 Task: Add a condition where "Channel Is not Facebook Messenger" in unsolved tickets in your groups.
Action: Mouse moved to (126, 426)
Screenshot: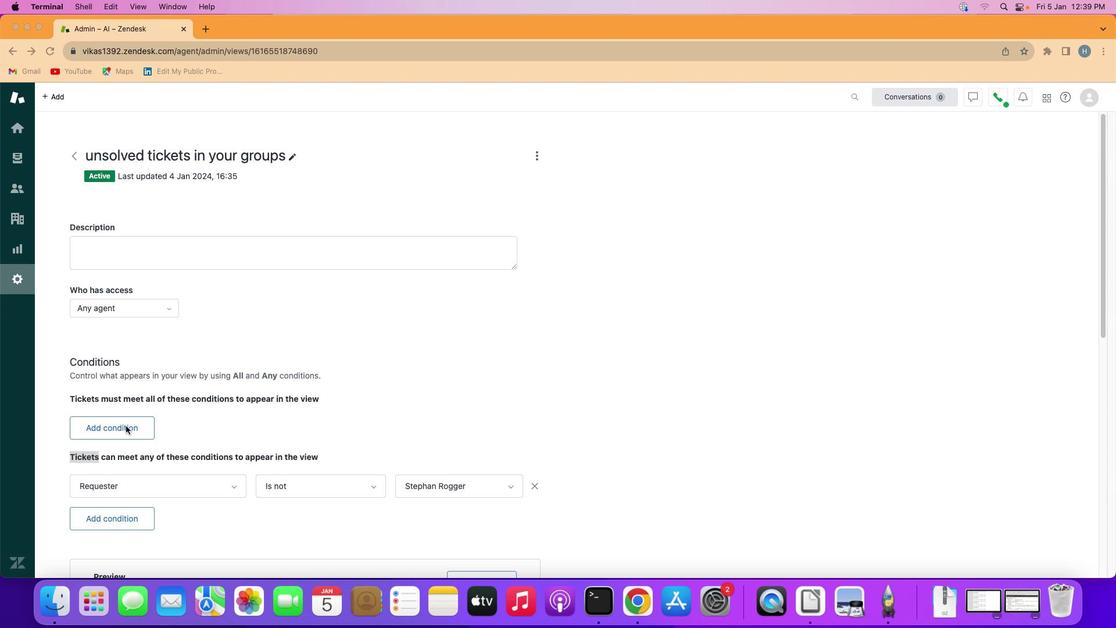 
Action: Mouse pressed left at (126, 426)
Screenshot: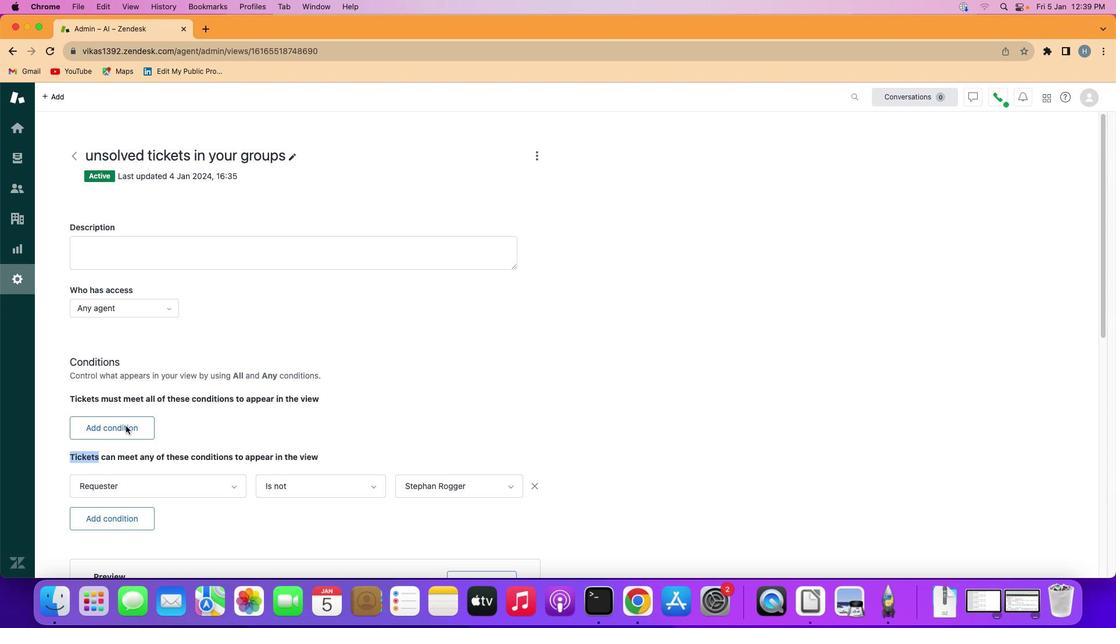 
Action: Mouse moved to (134, 426)
Screenshot: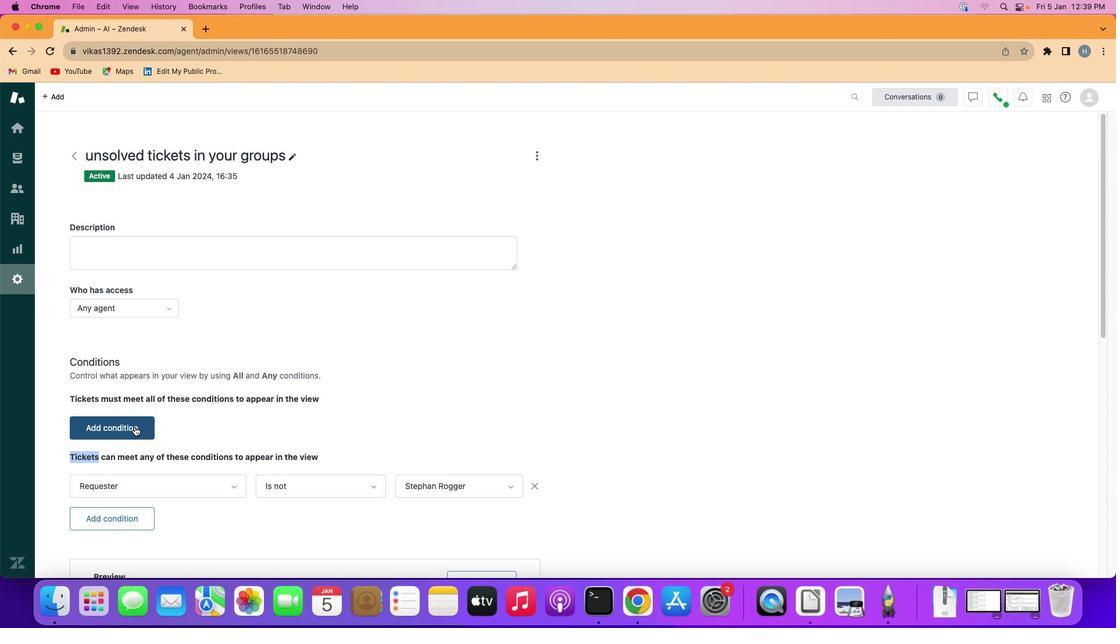 
Action: Mouse pressed left at (134, 426)
Screenshot: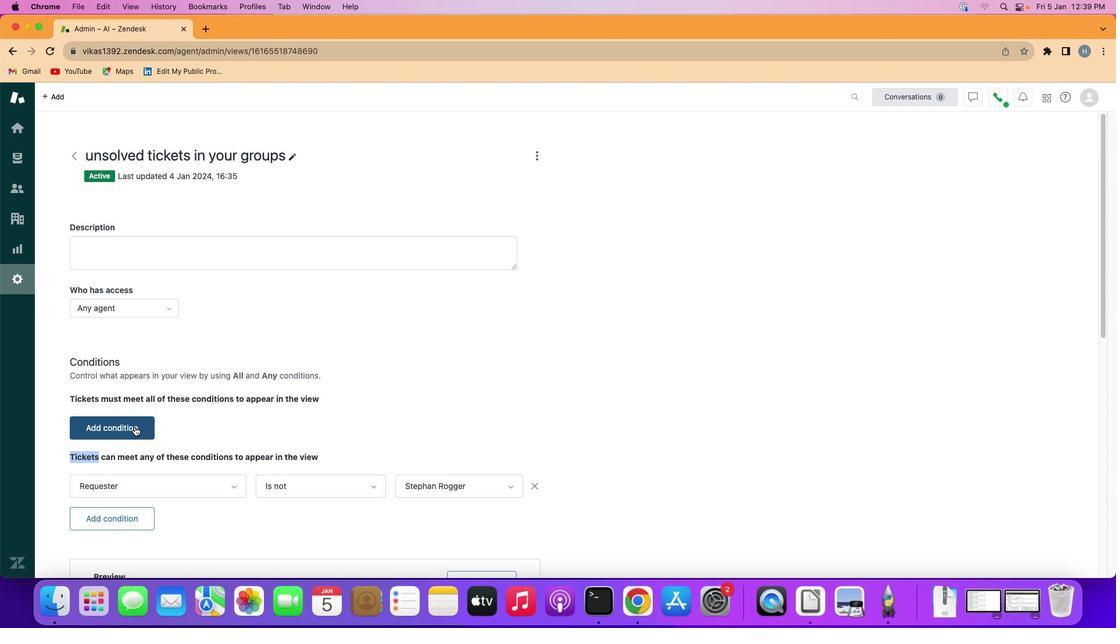 
Action: Mouse moved to (152, 419)
Screenshot: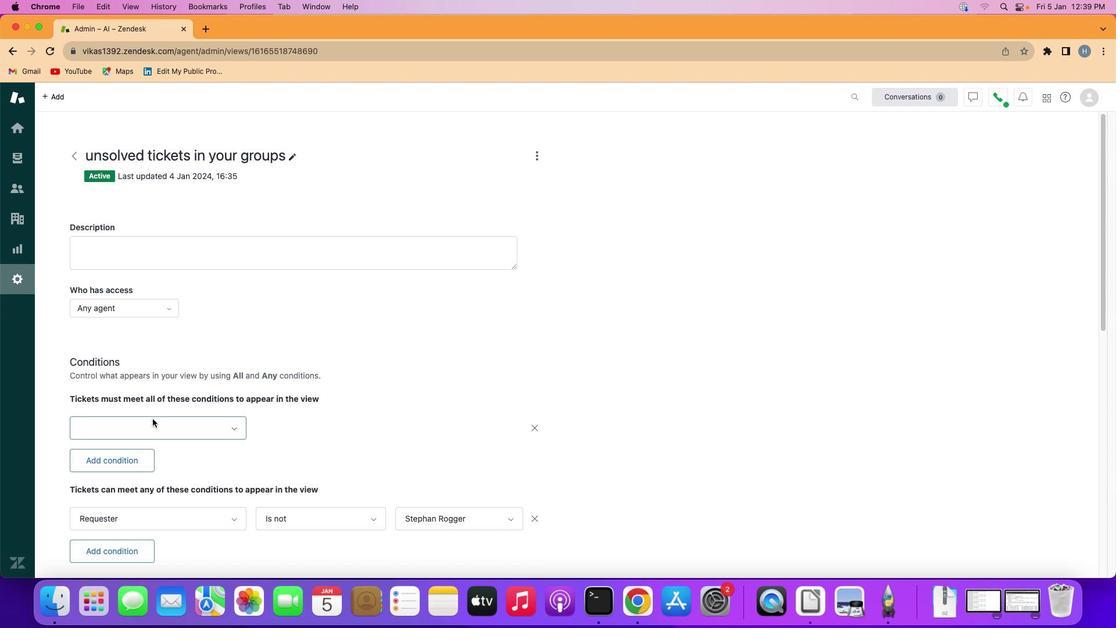 
Action: Mouse pressed left at (152, 419)
Screenshot: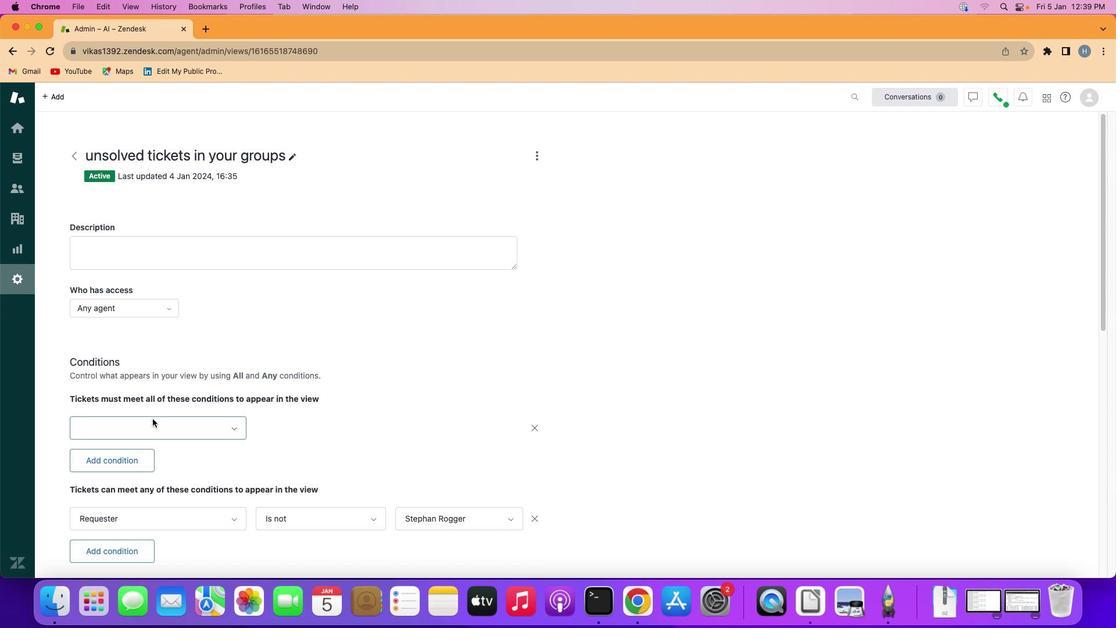 
Action: Mouse moved to (158, 351)
Screenshot: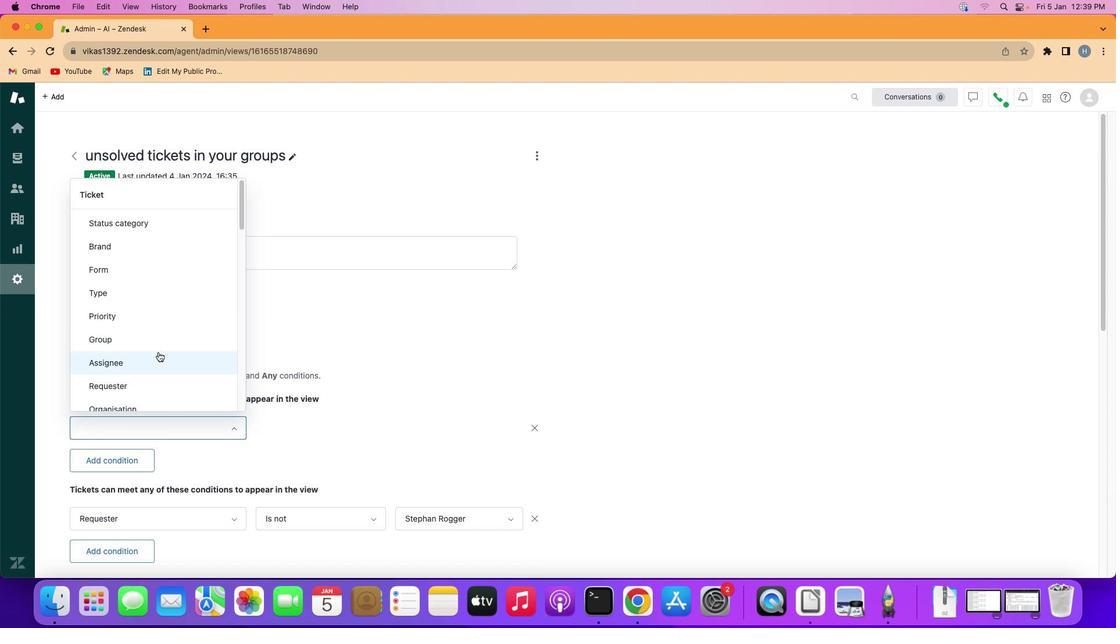 
Action: Mouse scrolled (158, 351) with delta (0, 0)
Screenshot: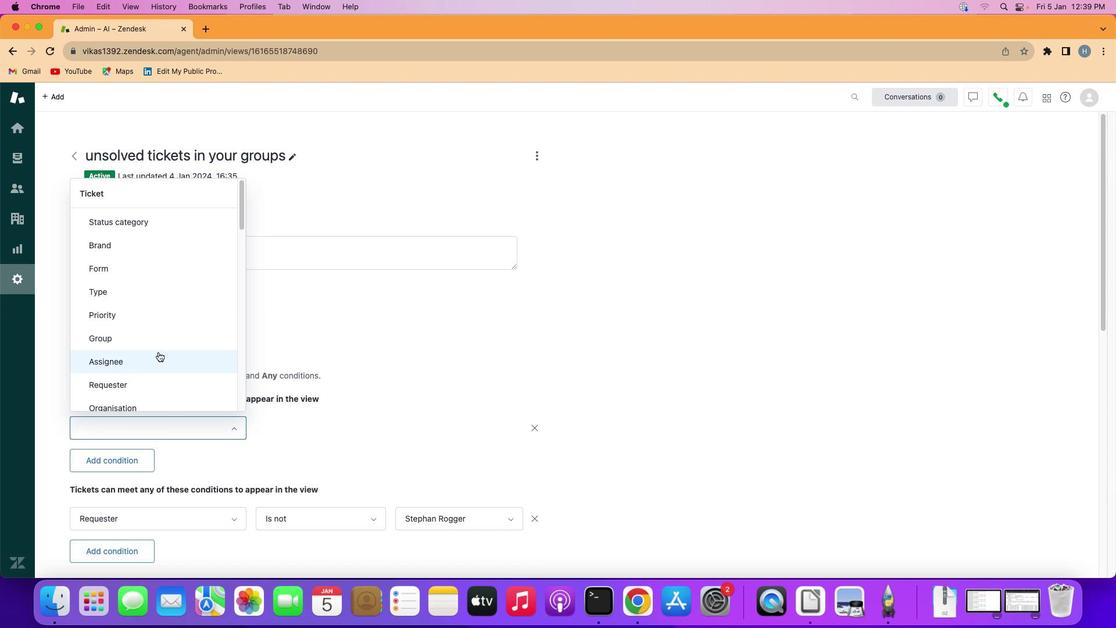 
Action: Mouse scrolled (158, 351) with delta (0, 0)
Screenshot: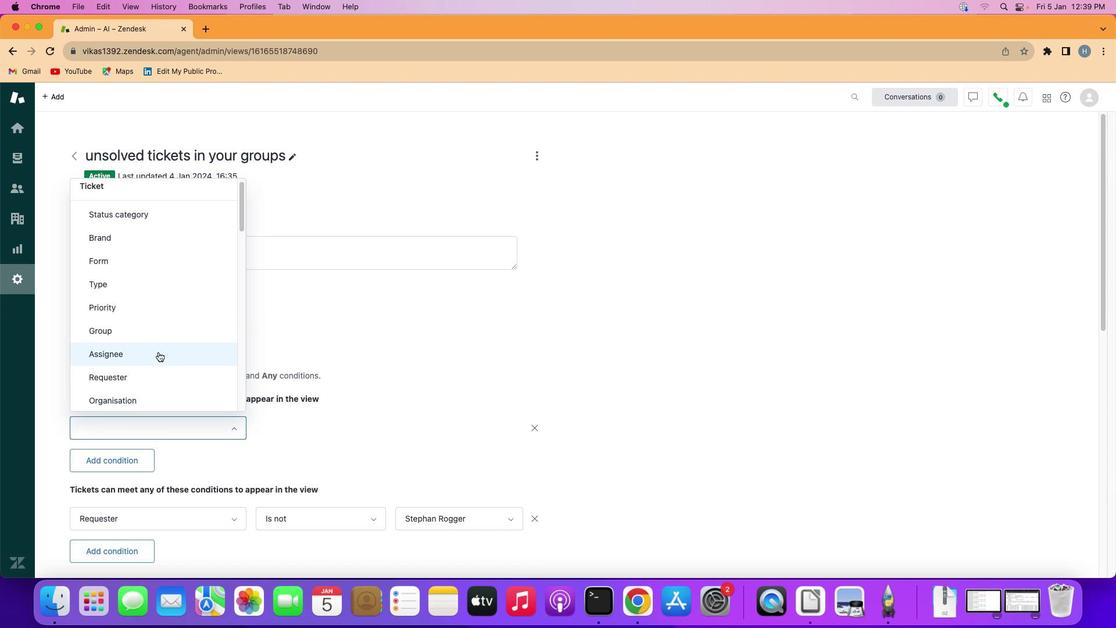 
Action: Mouse scrolled (158, 351) with delta (0, 0)
Screenshot: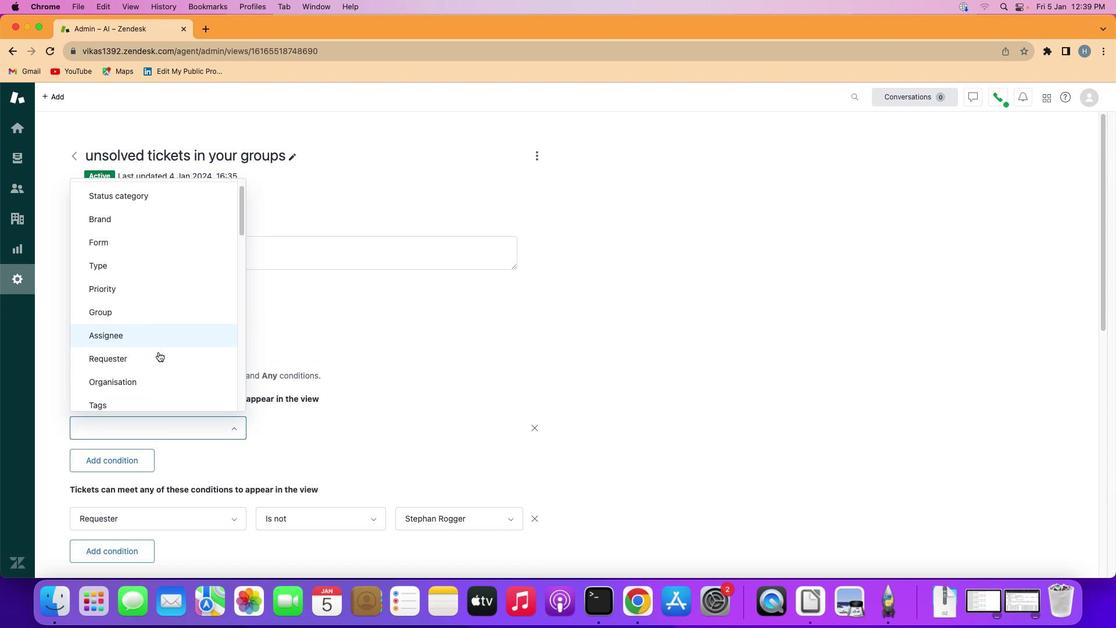 
Action: Mouse scrolled (158, 351) with delta (0, 0)
Screenshot: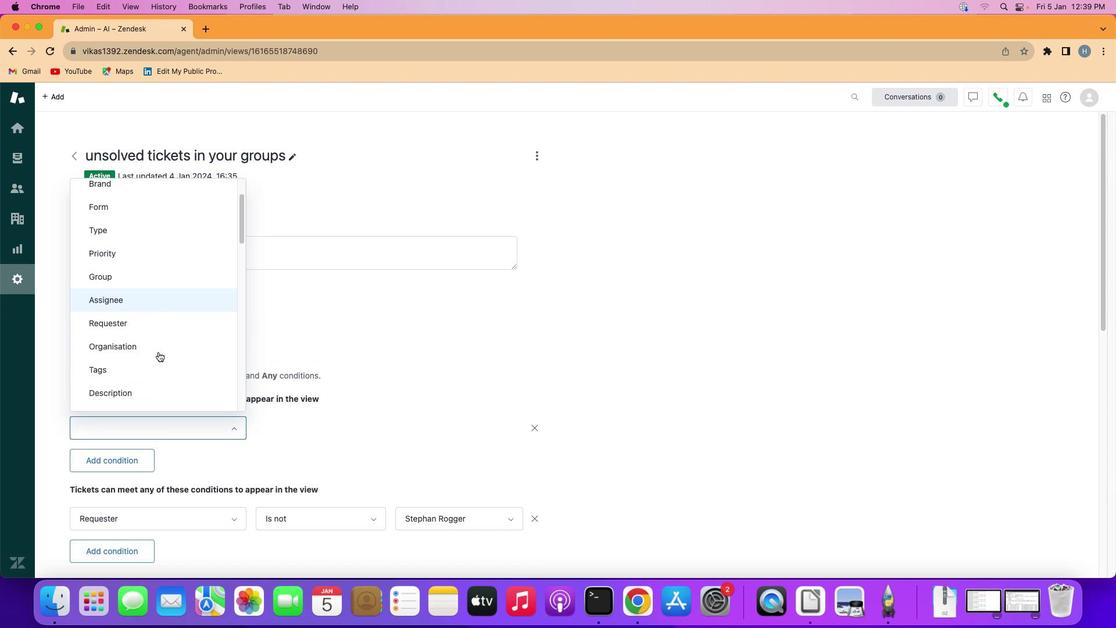 
Action: Mouse scrolled (158, 351) with delta (0, 0)
Screenshot: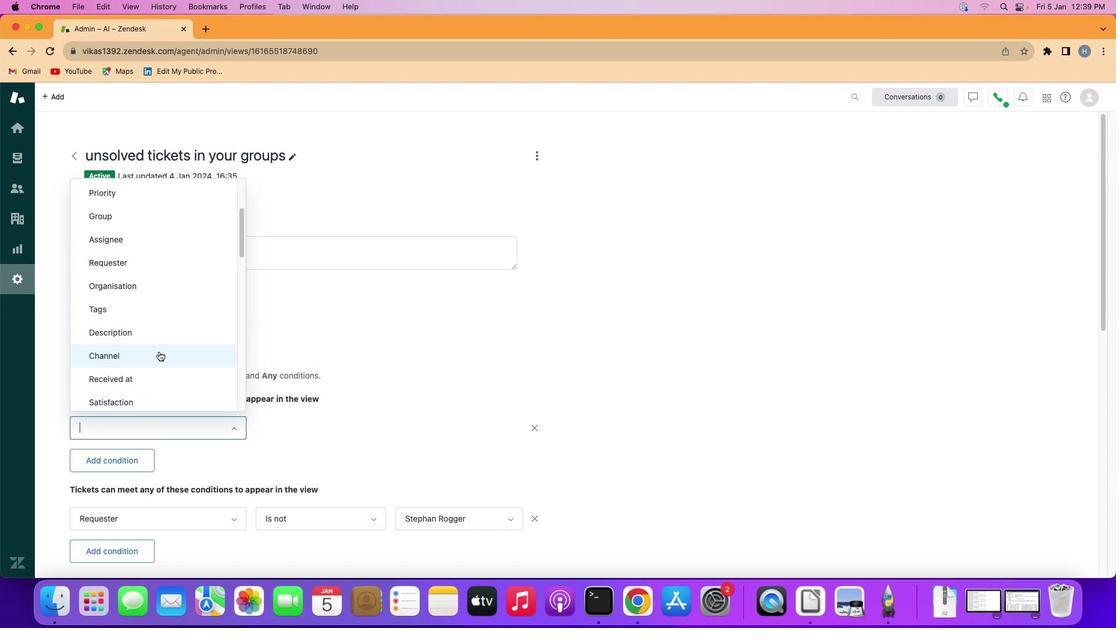 
Action: Mouse moved to (167, 324)
Screenshot: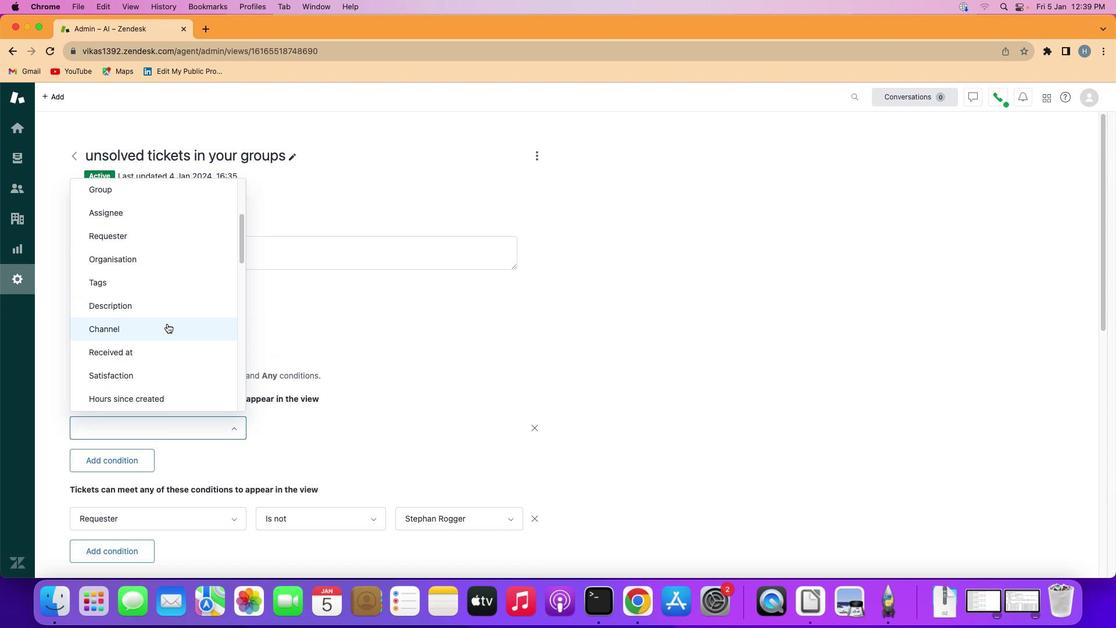 
Action: Mouse pressed left at (167, 324)
Screenshot: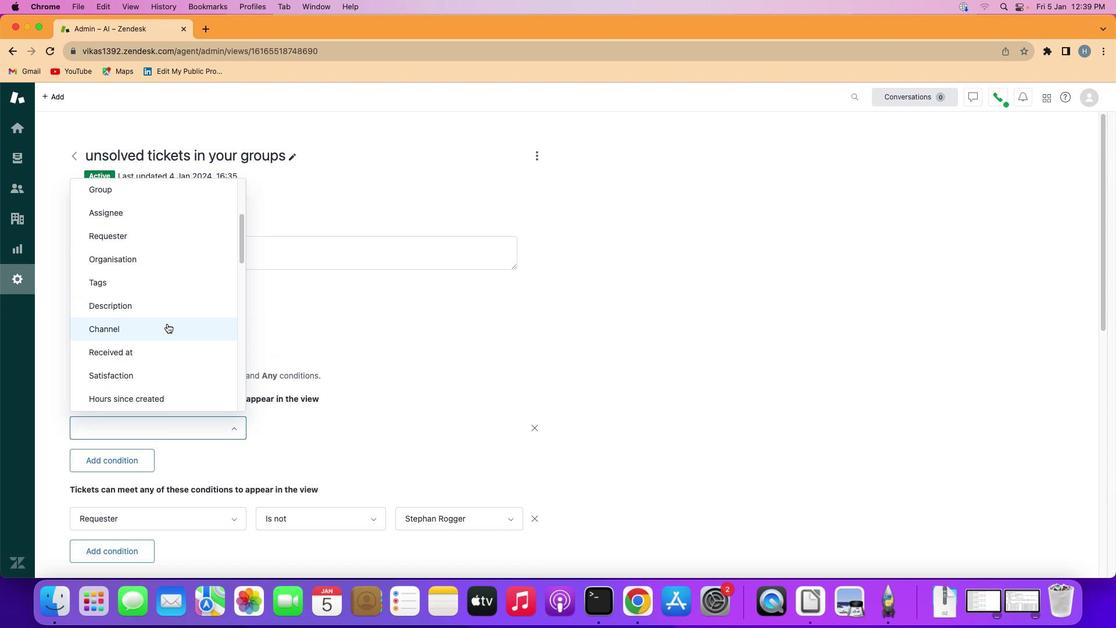 
Action: Mouse moved to (362, 424)
Screenshot: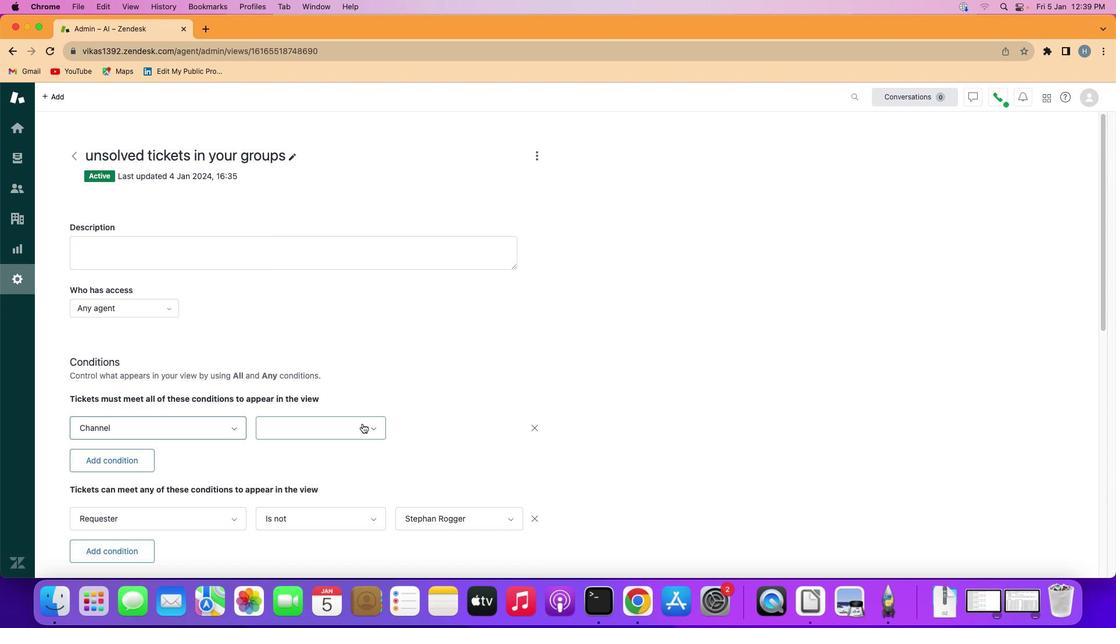 
Action: Mouse pressed left at (362, 424)
Screenshot: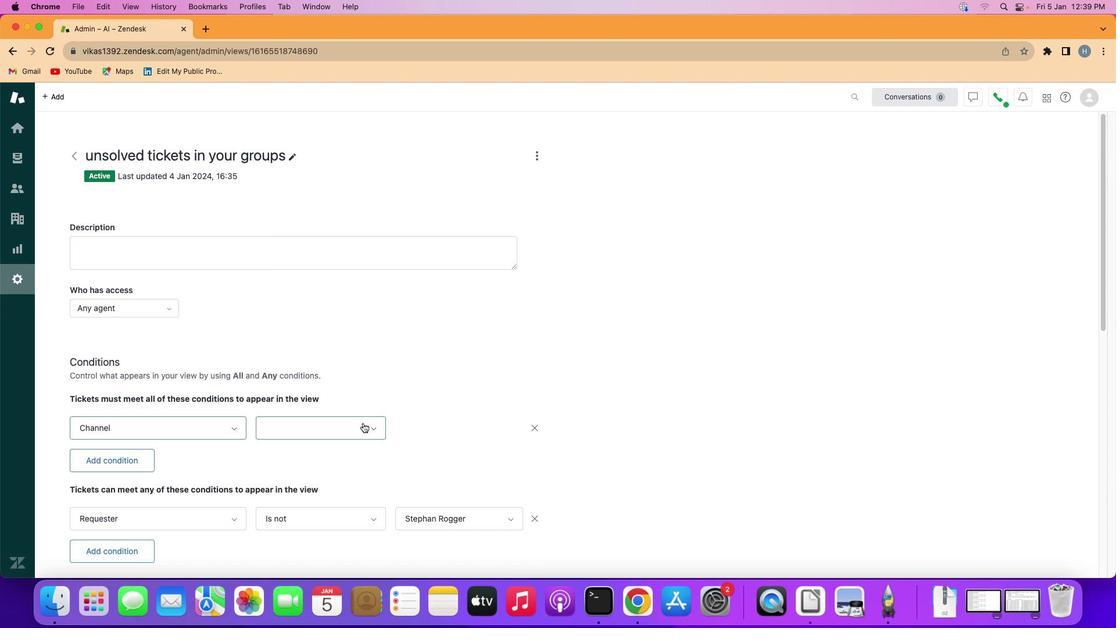 
Action: Mouse moved to (324, 480)
Screenshot: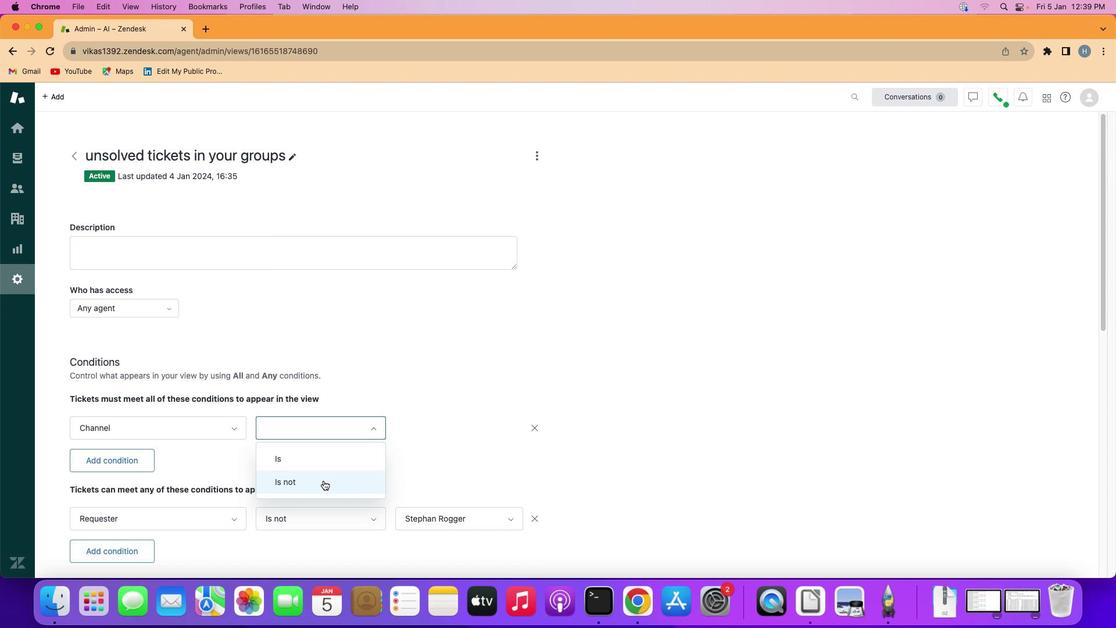 
Action: Mouse pressed left at (324, 480)
Screenshot: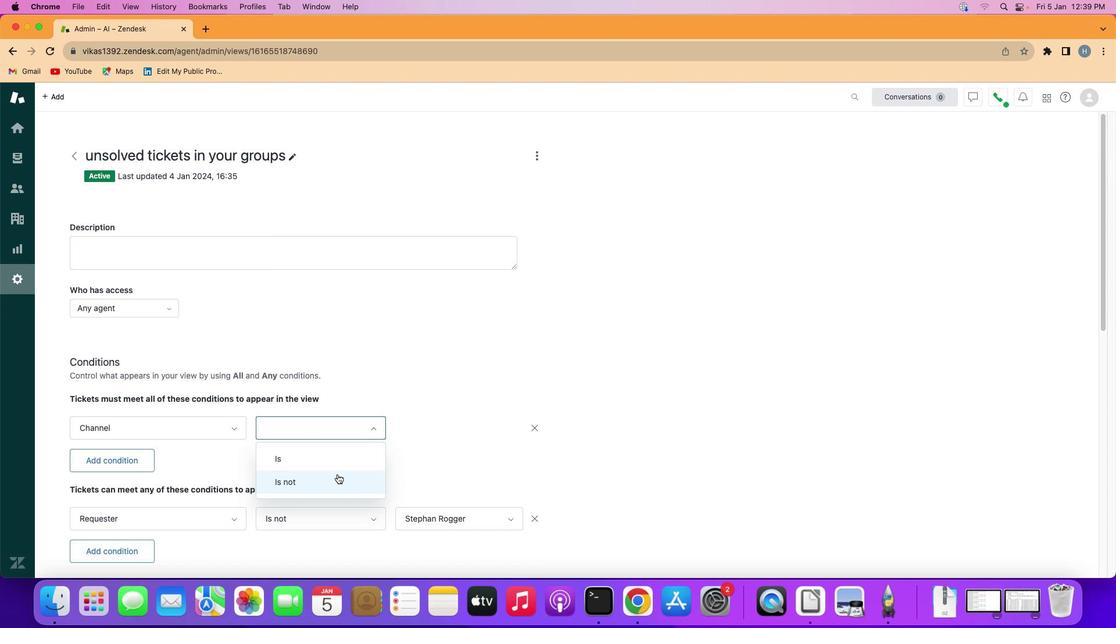 
Action: Mouse moved to (473, 424)
Screenshot: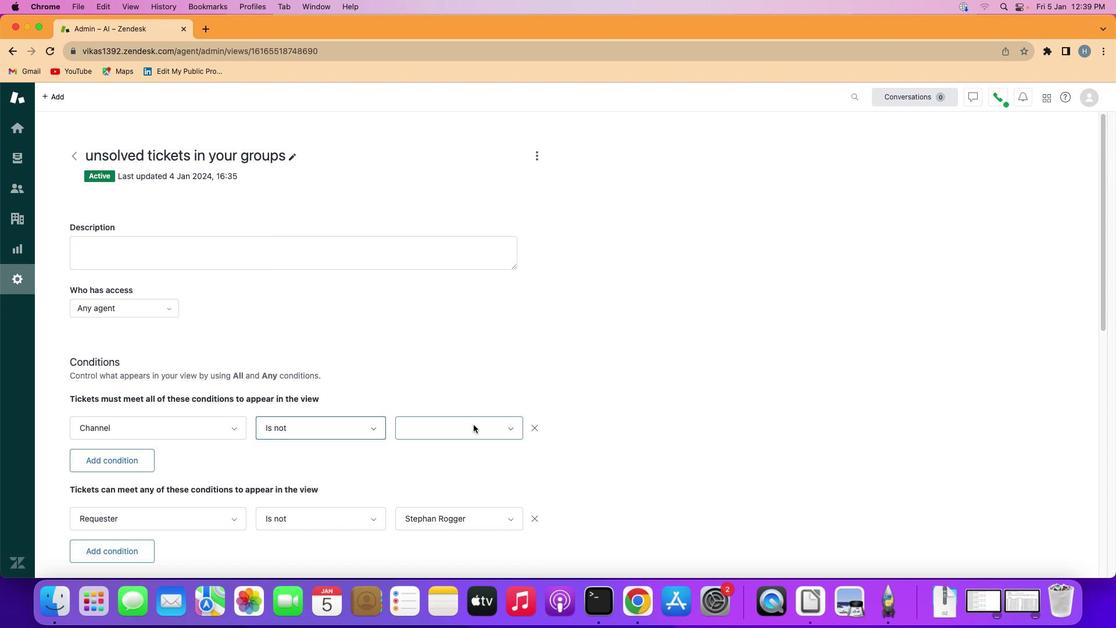 
Action: Mouse pressed left at (473, 424)
Screenshot: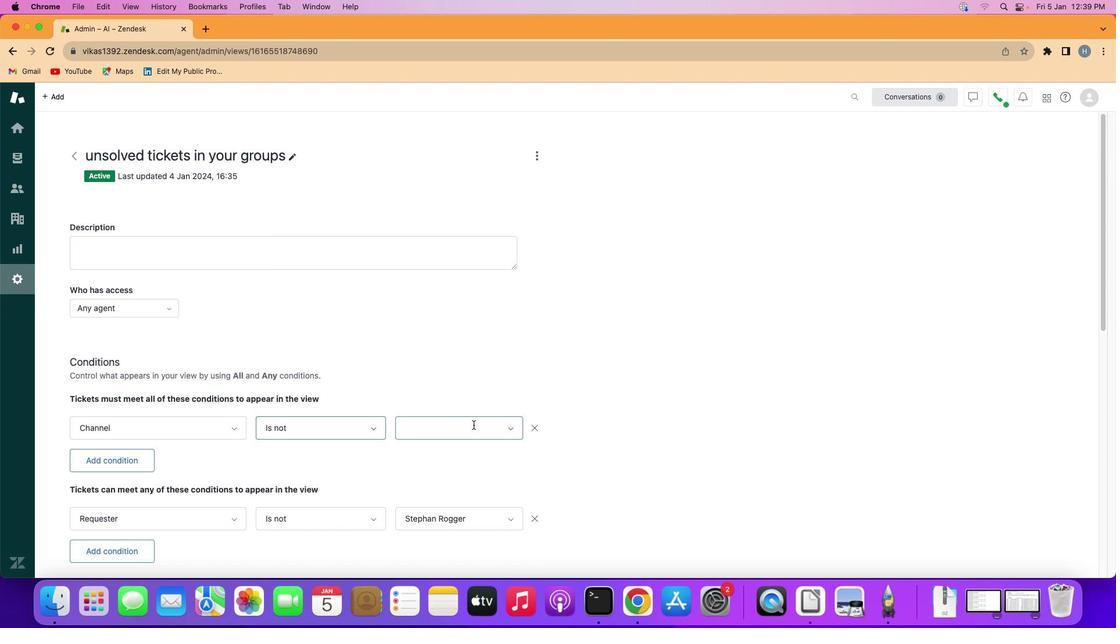 
Action: Mouse moved to (440, 329)
Screenshot: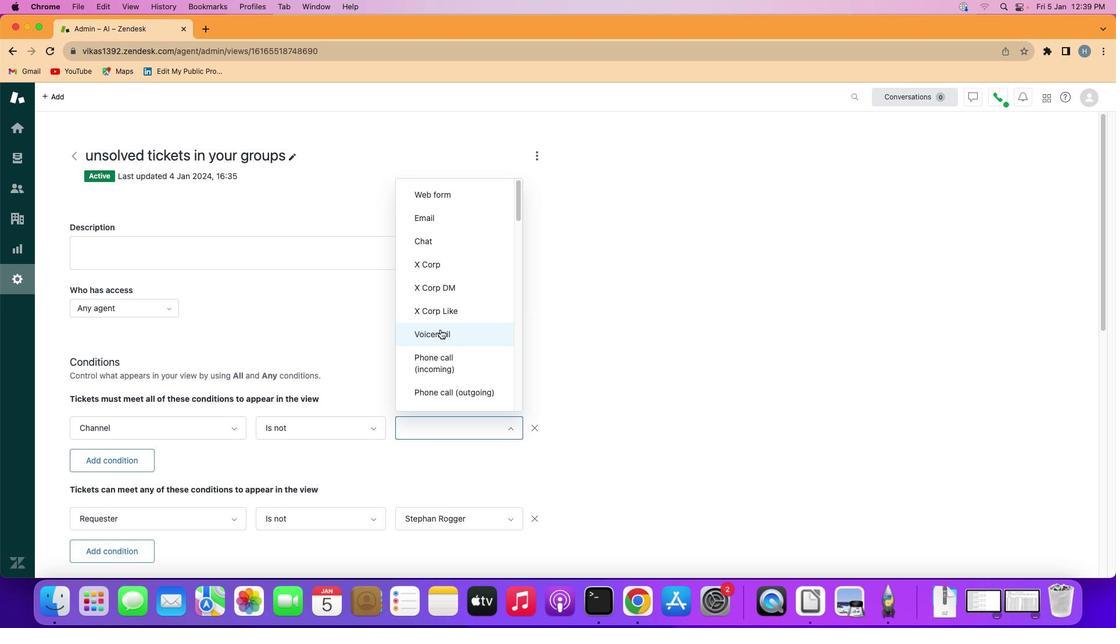 
Action: Mouse scrolled (440, 329) with delta (0, 0)
Screenshot: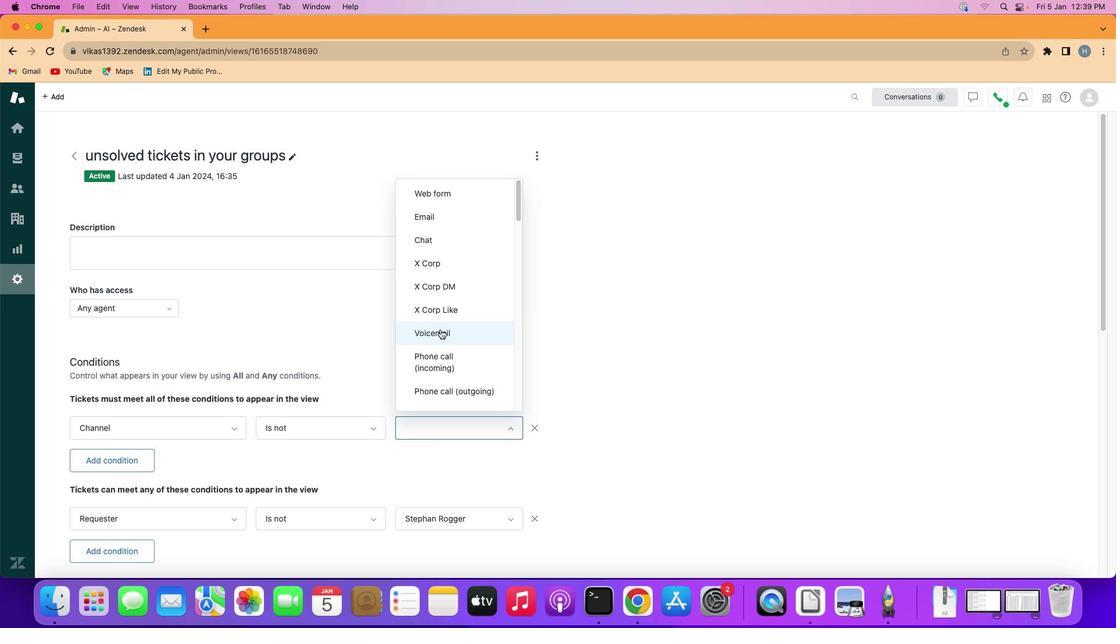 
Action: Mouse scrolled (440, 329) with delta (0, 0)
Screenshot: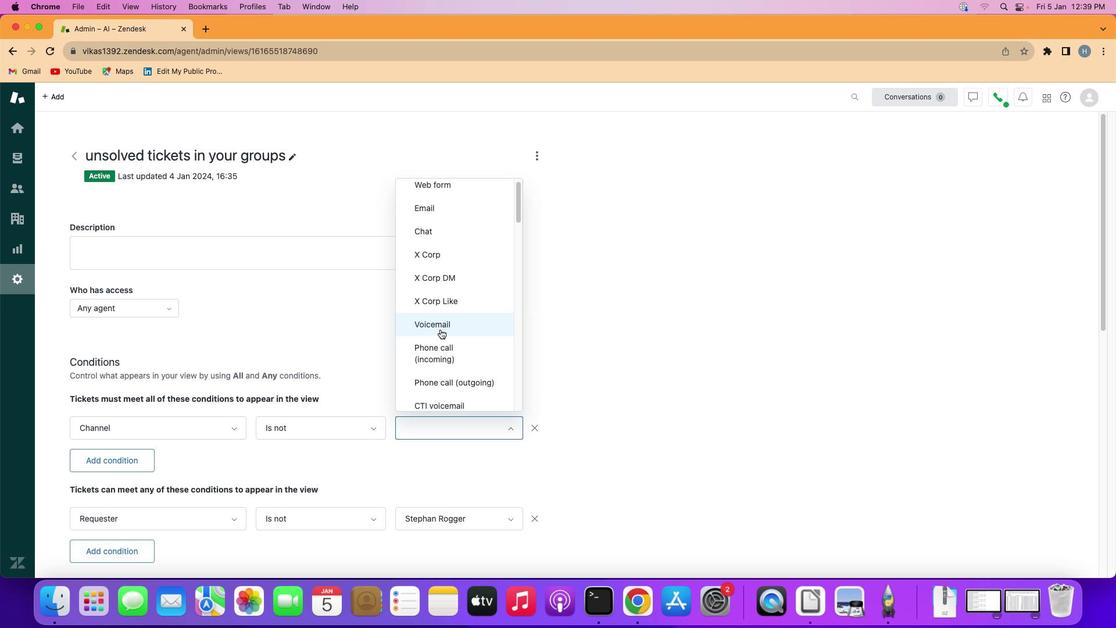 
Action: Mouse scrolled (440, 329) with delta (0, 0)
Screenshot: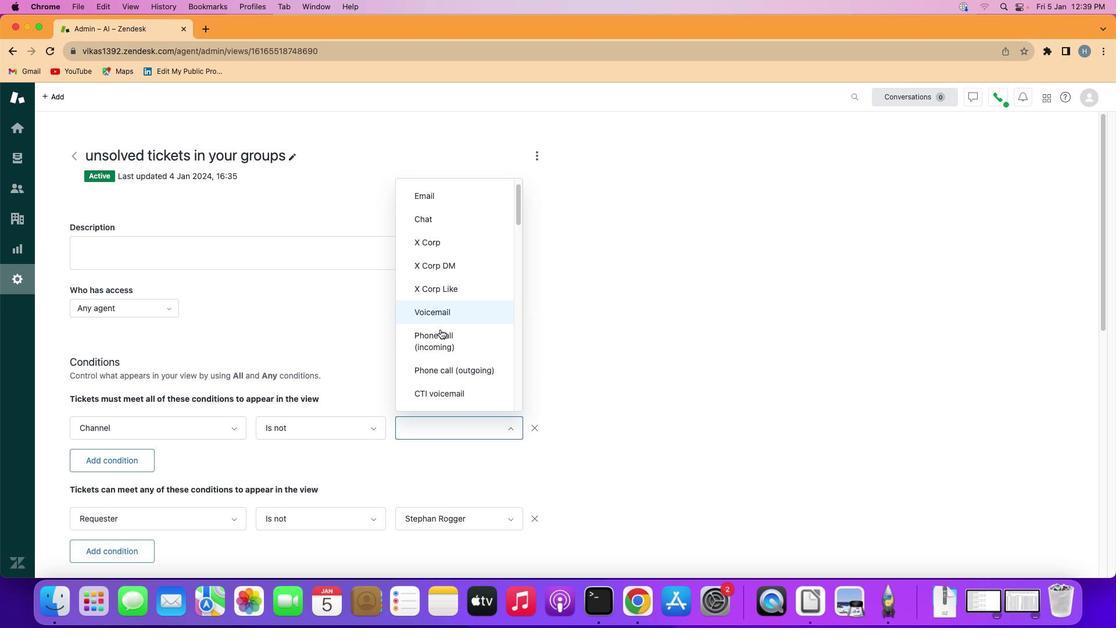 
Action: Mouse scrolled (440, 329) with delta (0, -1)
Screenshot: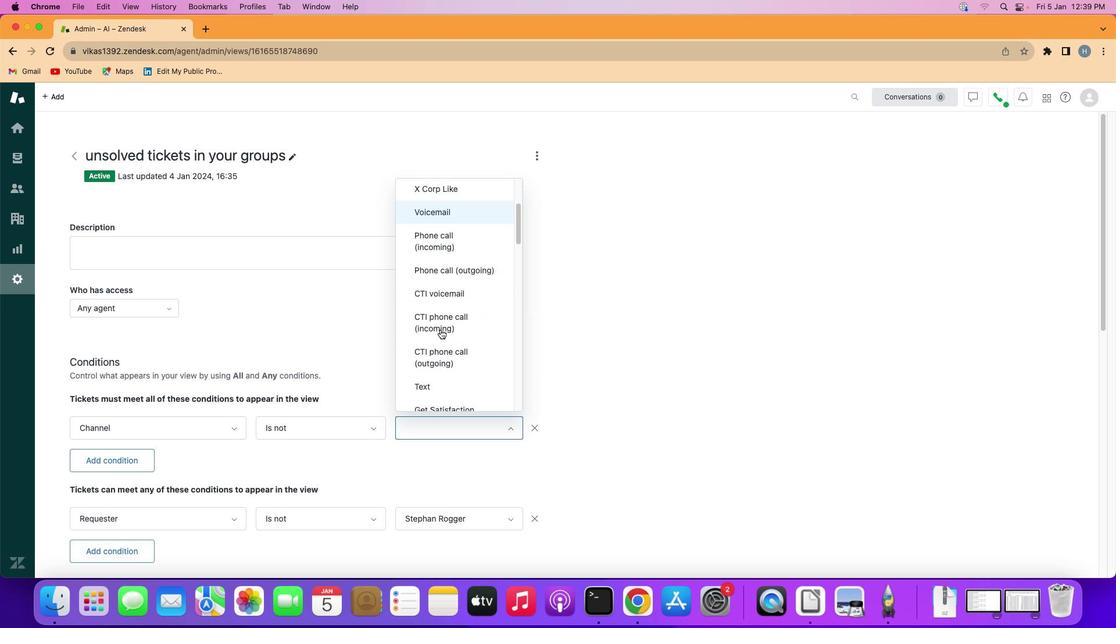 
Action: Mouse scrolled (440, 329) with delta (0, -1)
Screenshot: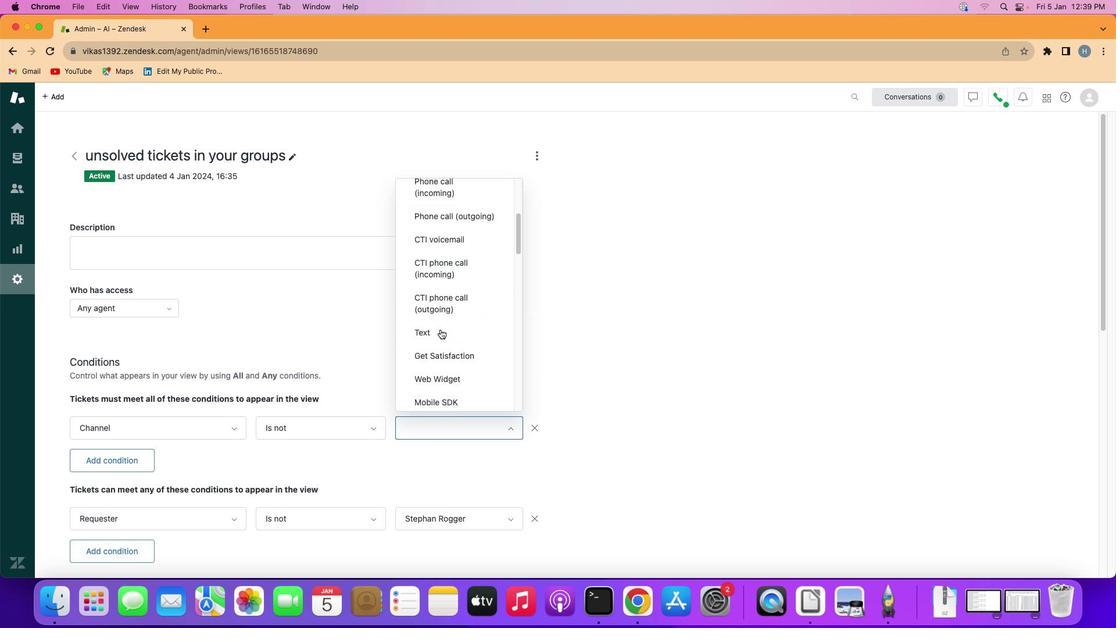 
Action: Mouse scrolled (440, 329) with delta (0, -1)
Screenshot: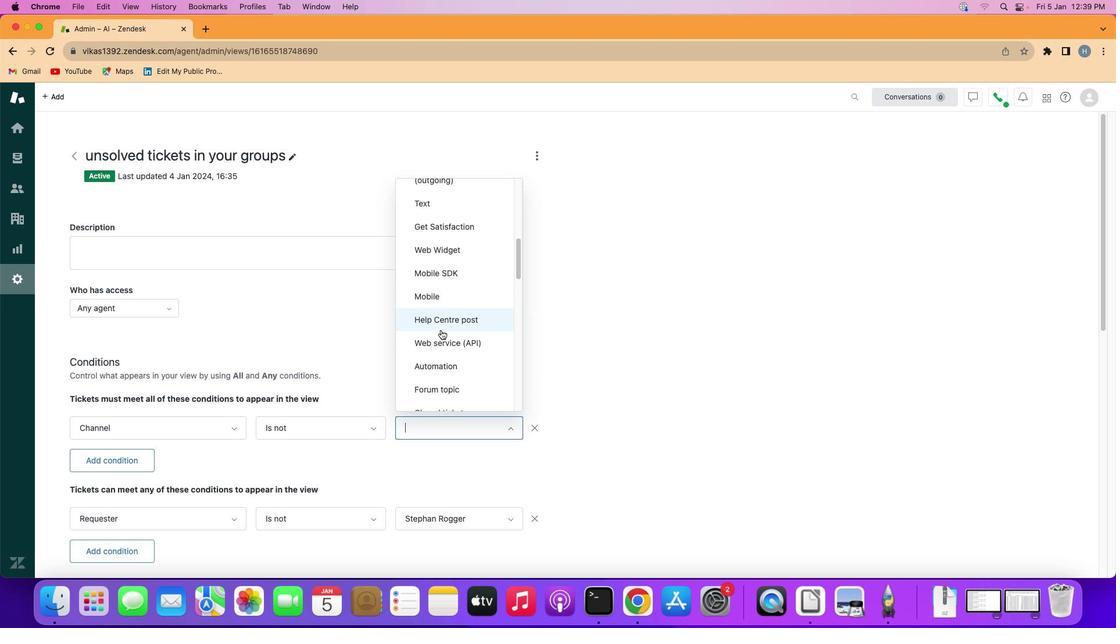 
Action: Mouse moved to (451, 336)
Screenshot: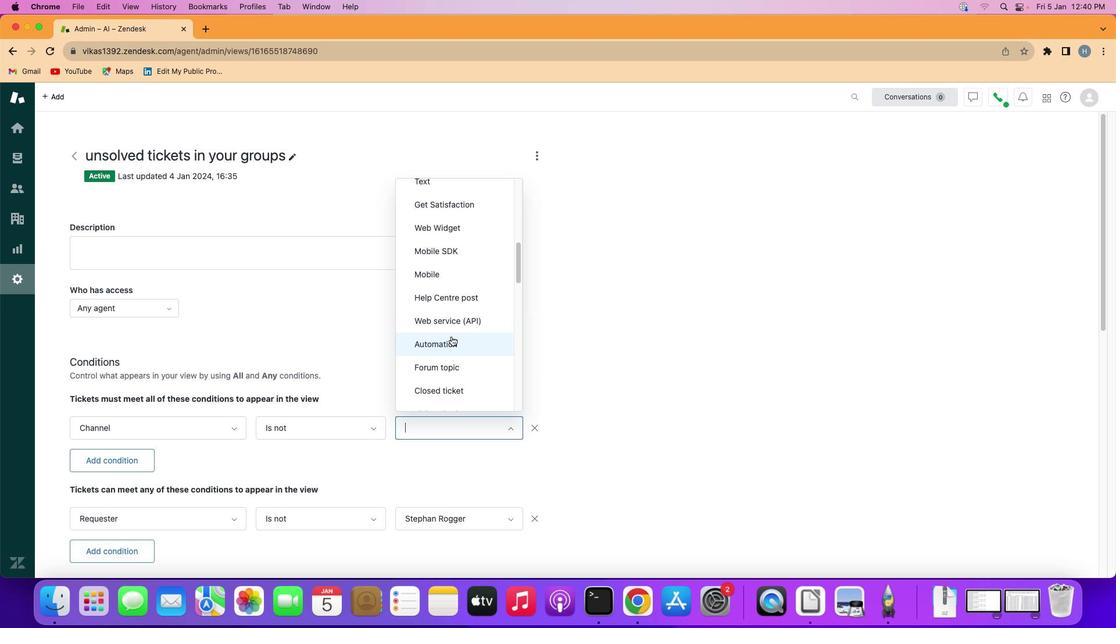 
Action: Mouse scrolled (451, 336) with delta (0, 0)
Screenshot: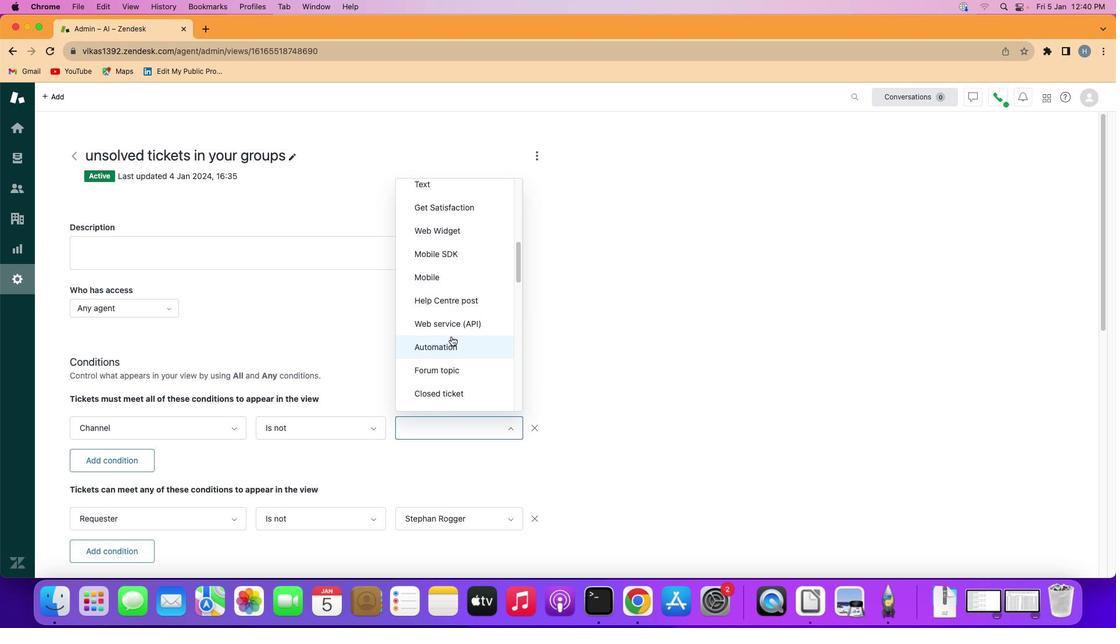 
Action: Mouse scrolled (451, 336) with delta (0, 0)
Screenshot: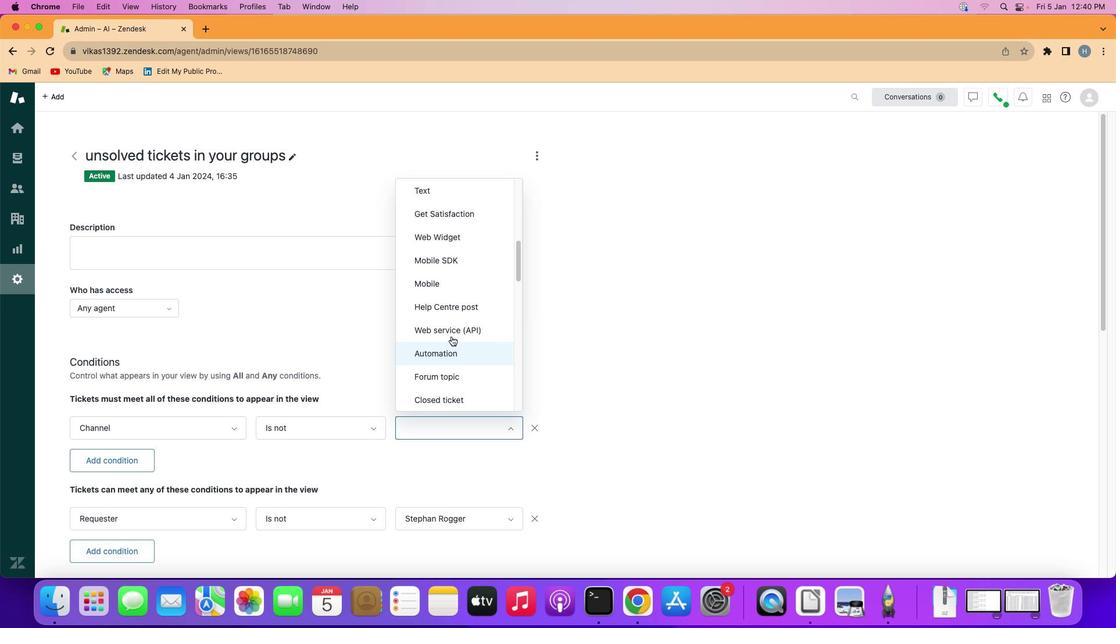 
Action: Mouse scrolled (451, 336) with delta (0, 0)
Screenshot: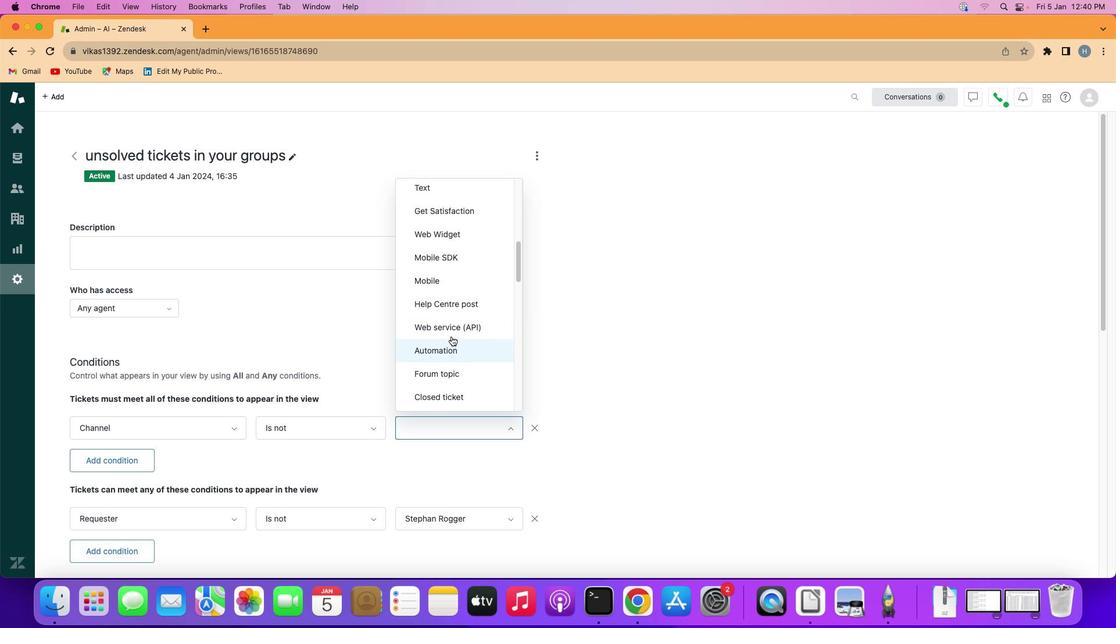 
Action: Mouse scrolled (451, 336) with delta (0, 0)
Screenshot: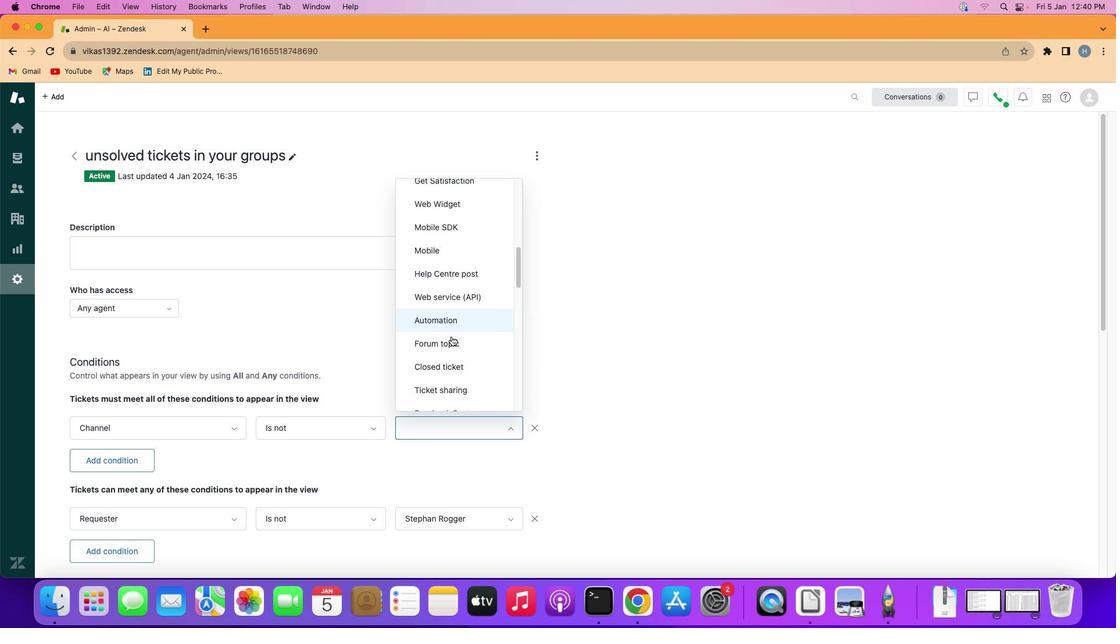 
Action: Mouse scrolled (451, 336) with delta (0, -1)
Screenshot: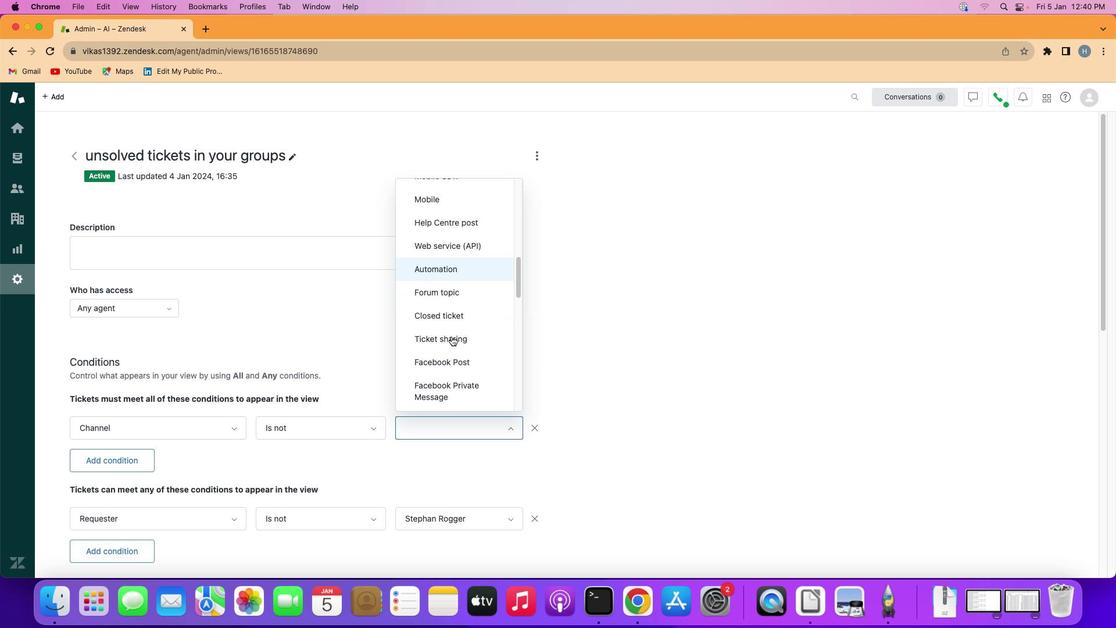 
Action: Mouse scrolled (451, 336) with delta (0, 0)
Screenshot: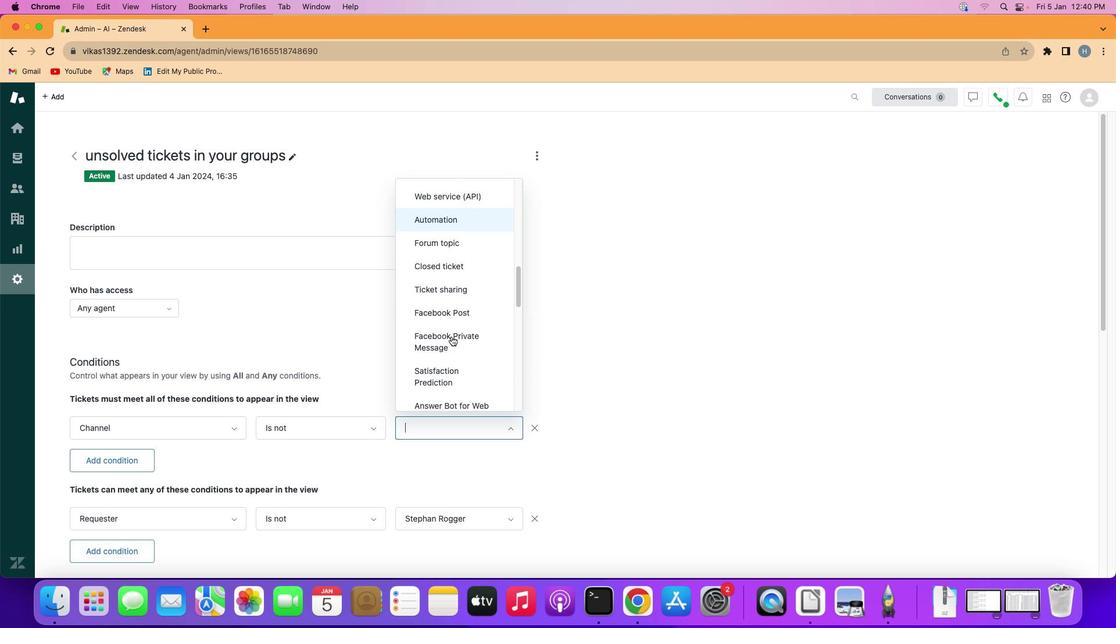
Action: Mouse scrolled (451, 336) with delta (0, 0)
Screenshot: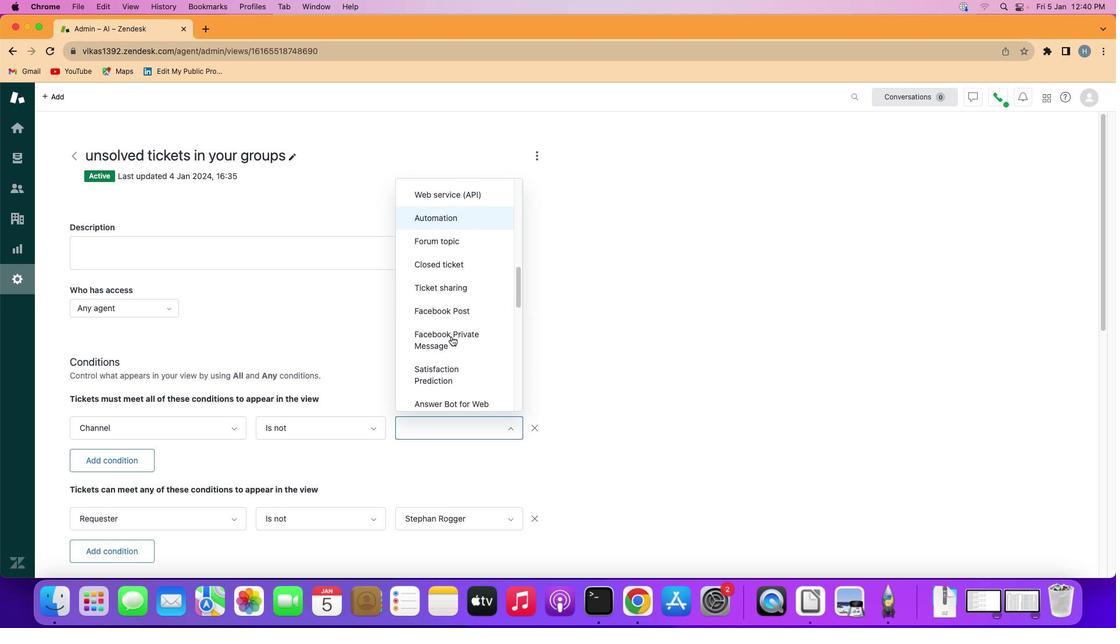 
Action: Mouse scrolled (451, 336) with delta (0, 0)
Screenshot: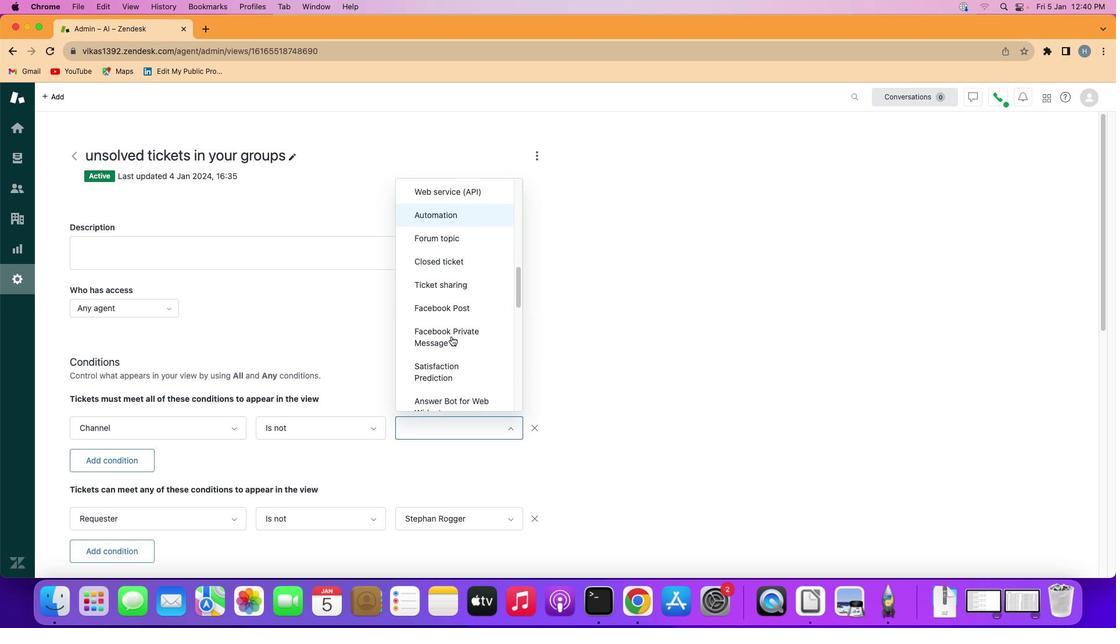 
Action: Mouse scrolled (451, 336) with delta (0, 0)
Screenshot: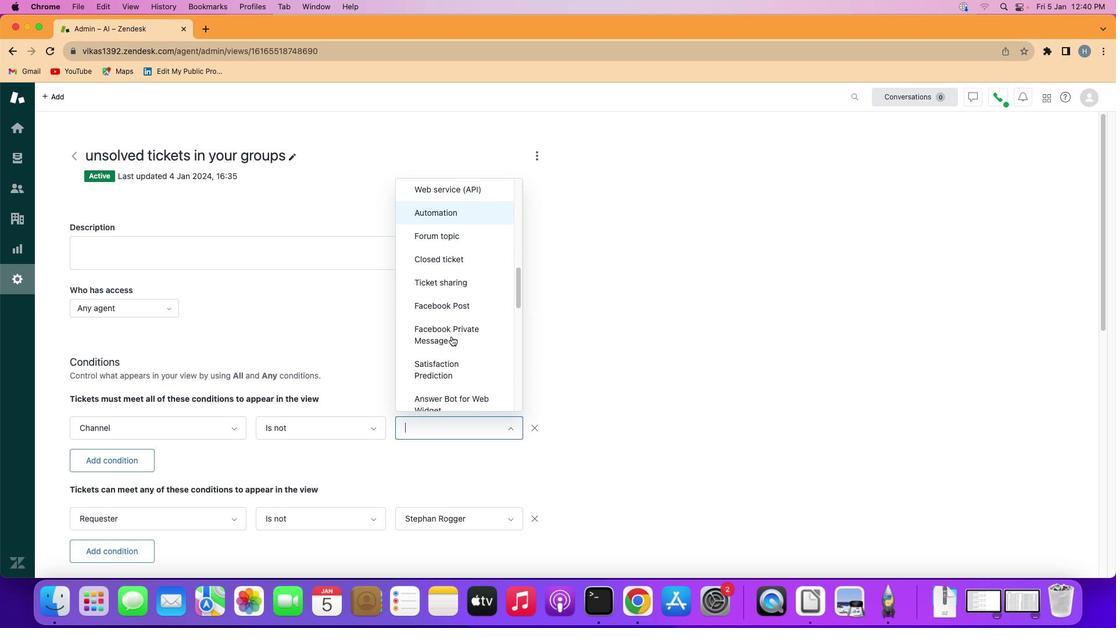 
Action: Mouse scrolled (451, 336) with delta (0, 0)
Screenshot: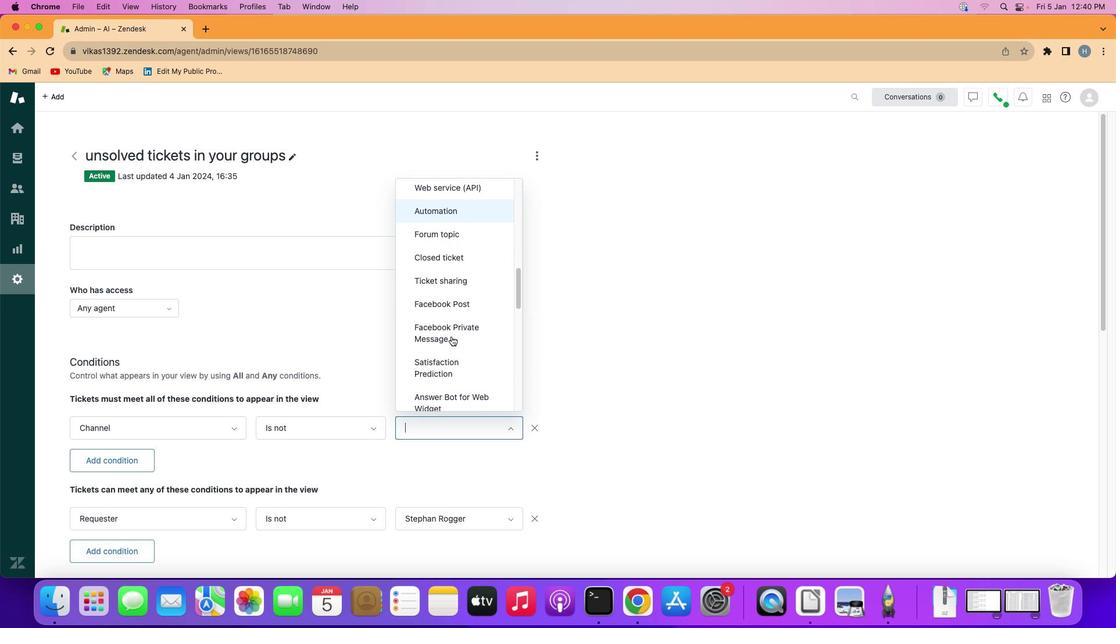 
Action: Mouse scrolled (451, 336) with delta (0, 0)
Screenshot: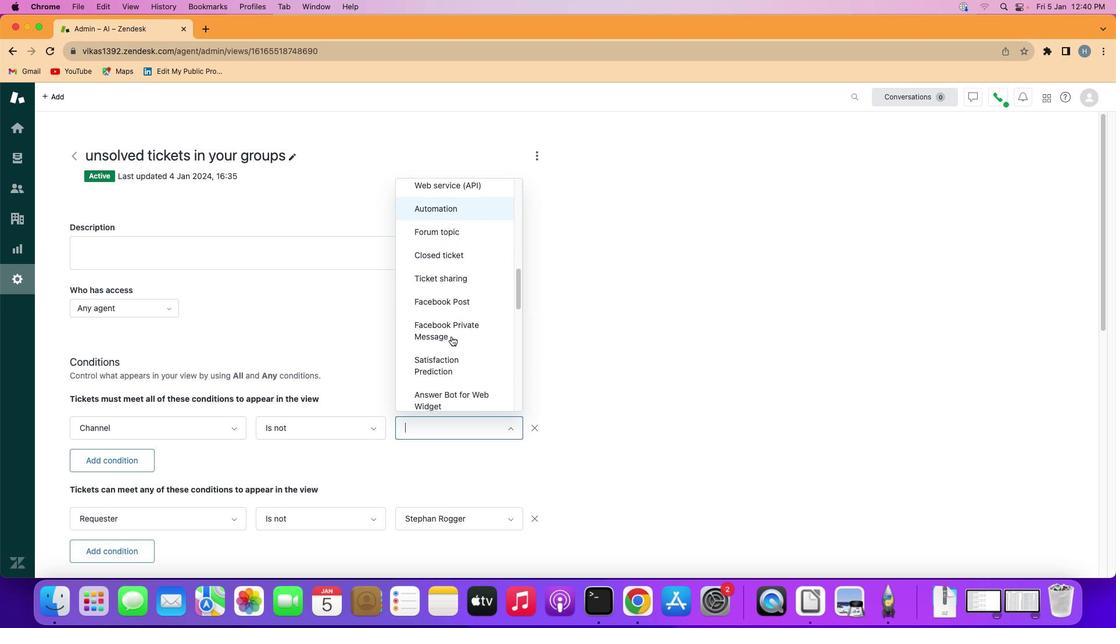 
Action: Mouse moved to (451, 336)
Screenshot: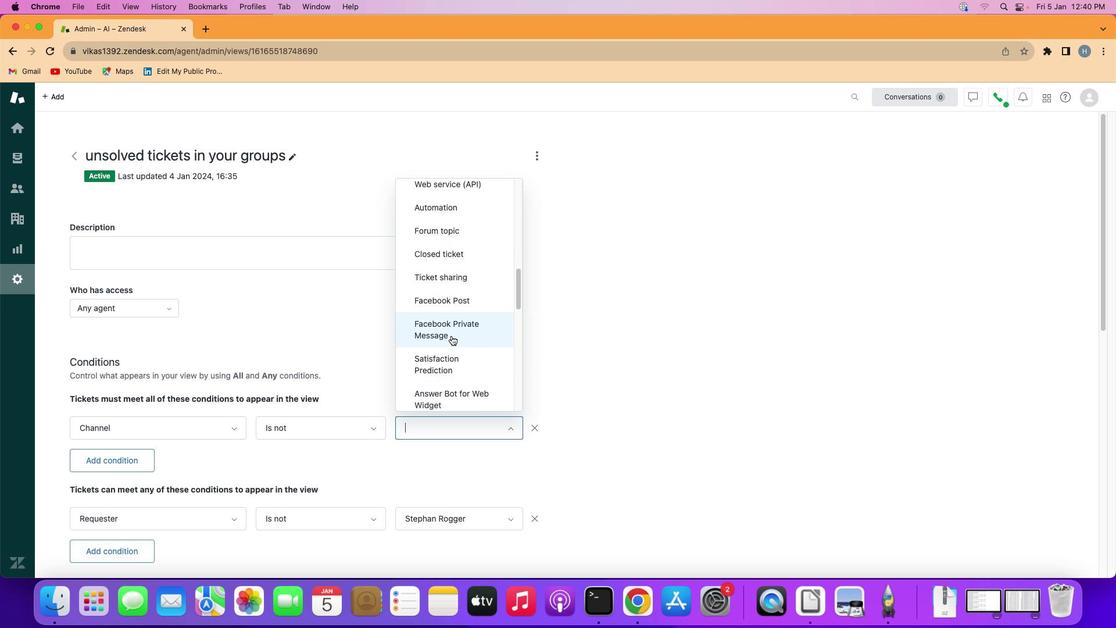 
Action: Mouse scrolled (451, 336) with delta (0, 0)
Screenshot: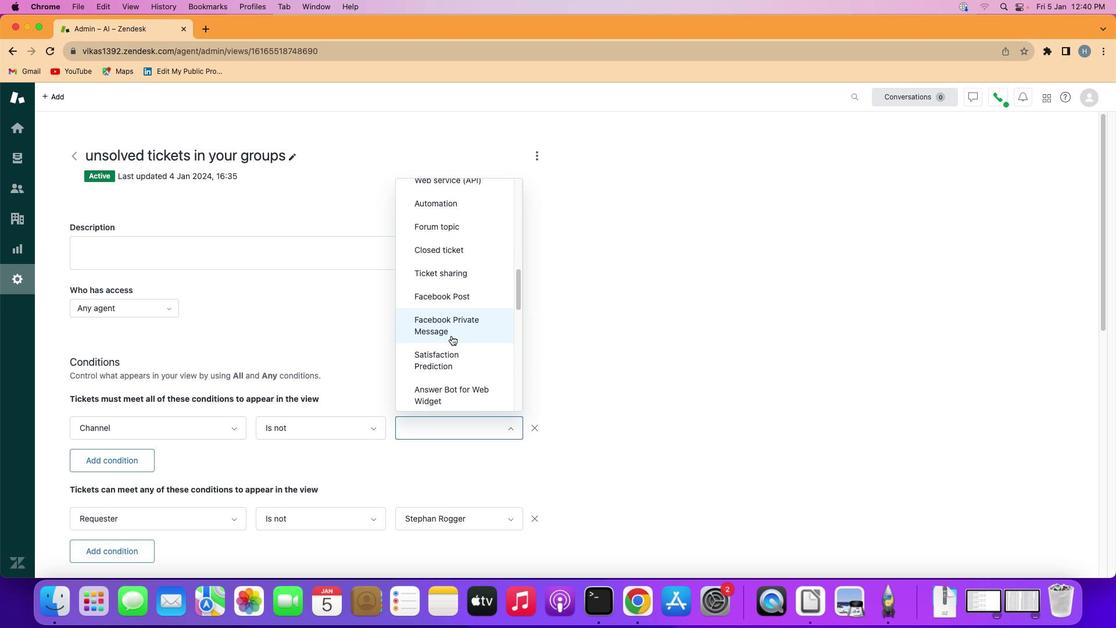 
Action: Mouse scrolled (451, 336) with delta (0, 0)
Screenshot: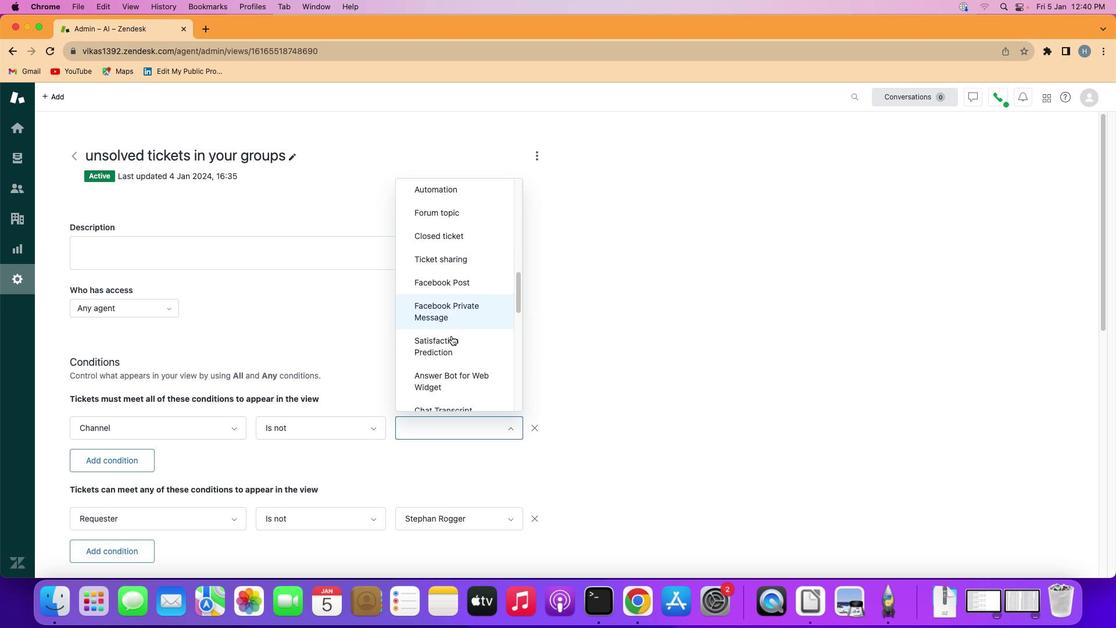 
Action: Mouse scrolled (451, 336) with delta (0, 0)
Screenshot: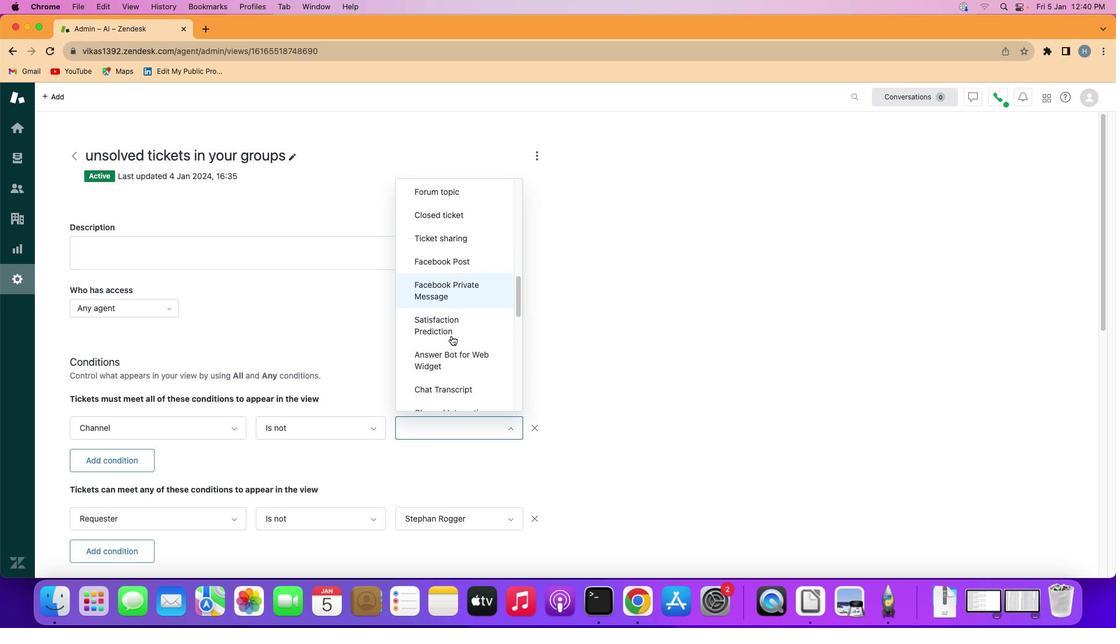 
Action: Mouse scrolled (451, 336) with delta (0, 0)
Screenshot: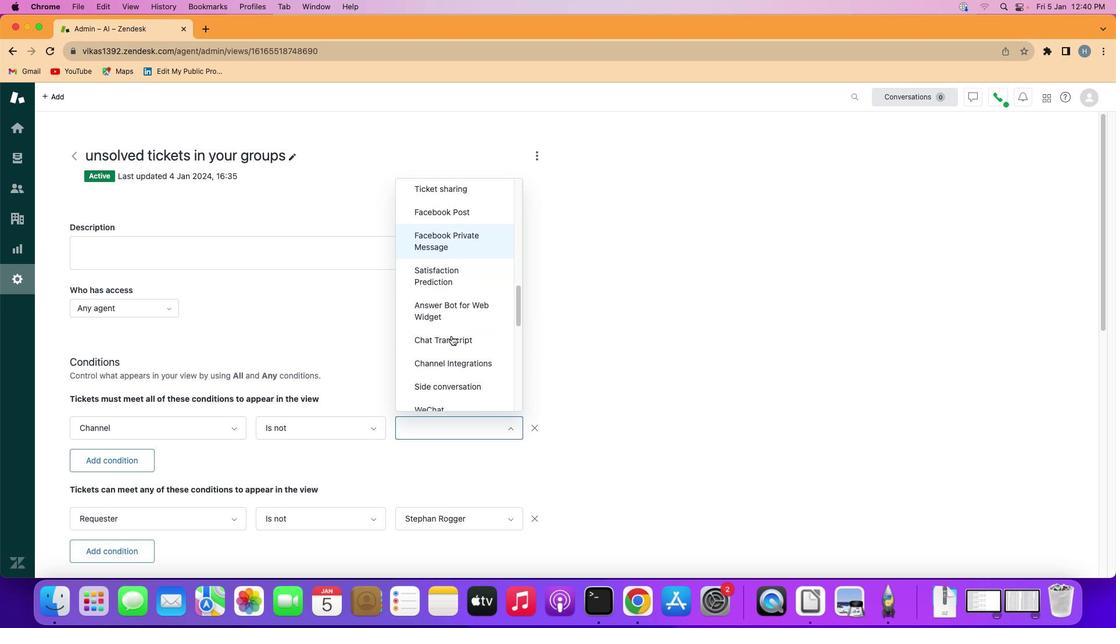 
Action: Mouse scrolled (451, 336) with delta (0, 0)
Screenshot: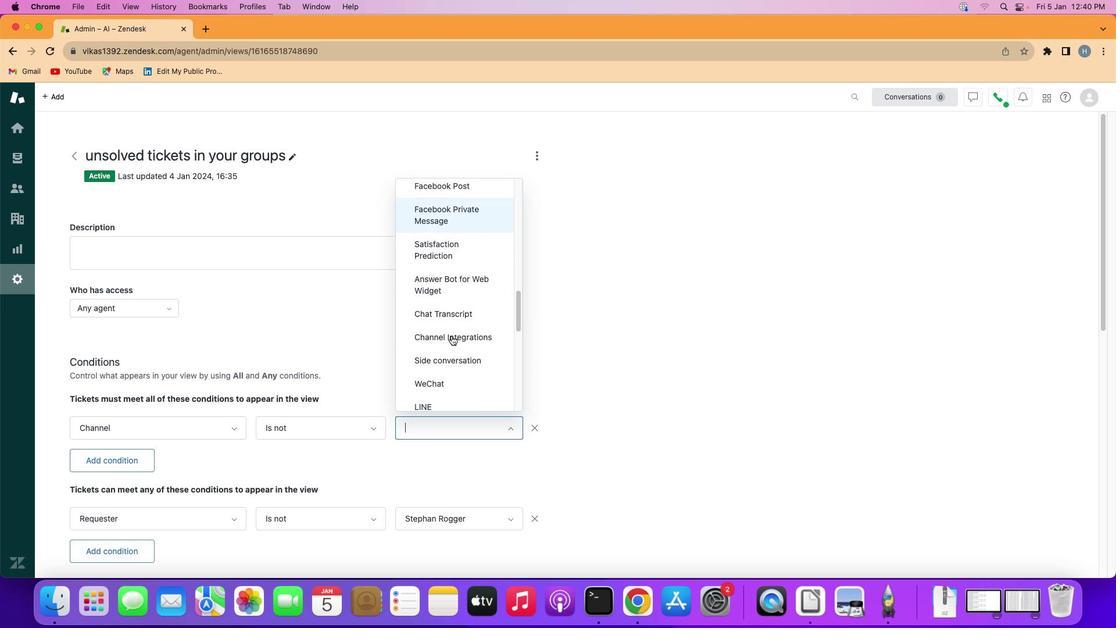 
Action: Mouse scrolled (451, 336) with delta (0, 0)
Screenshot: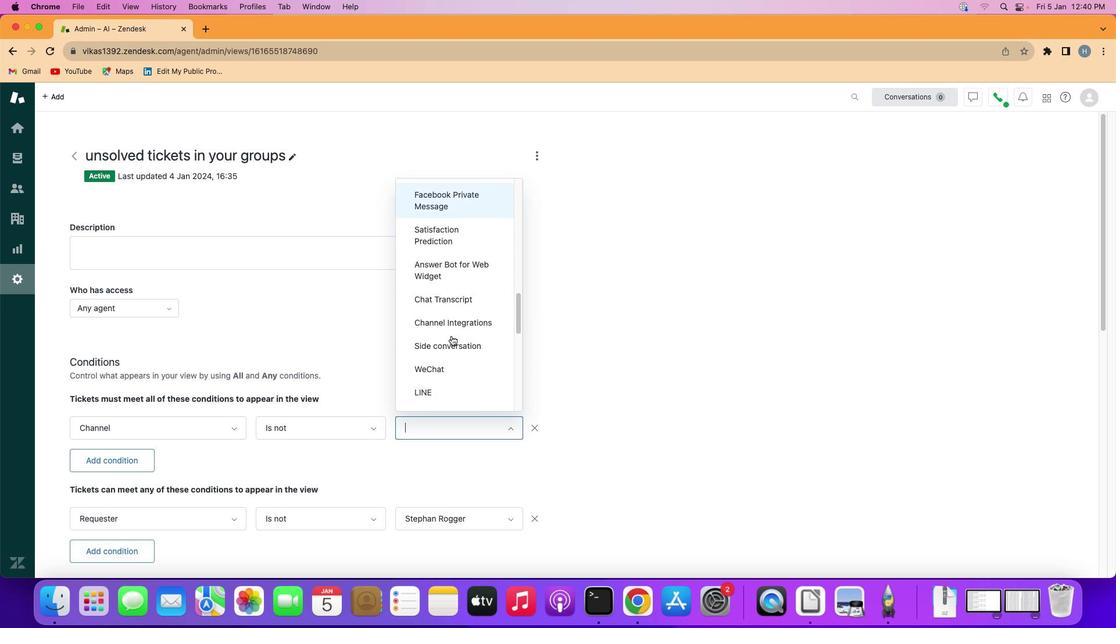 
Action: Mouse scrolled (451, 336) with delta (0, 0)
Screenshot: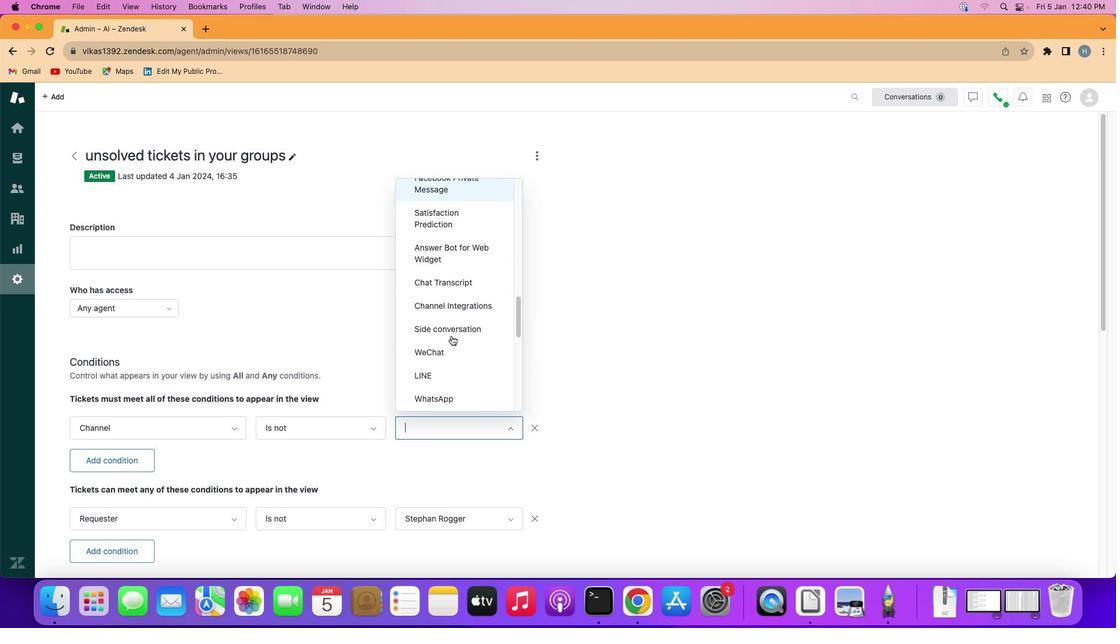 
Action: Mouse scrolled (451, 336) with delta (0, 0)
Screenshot: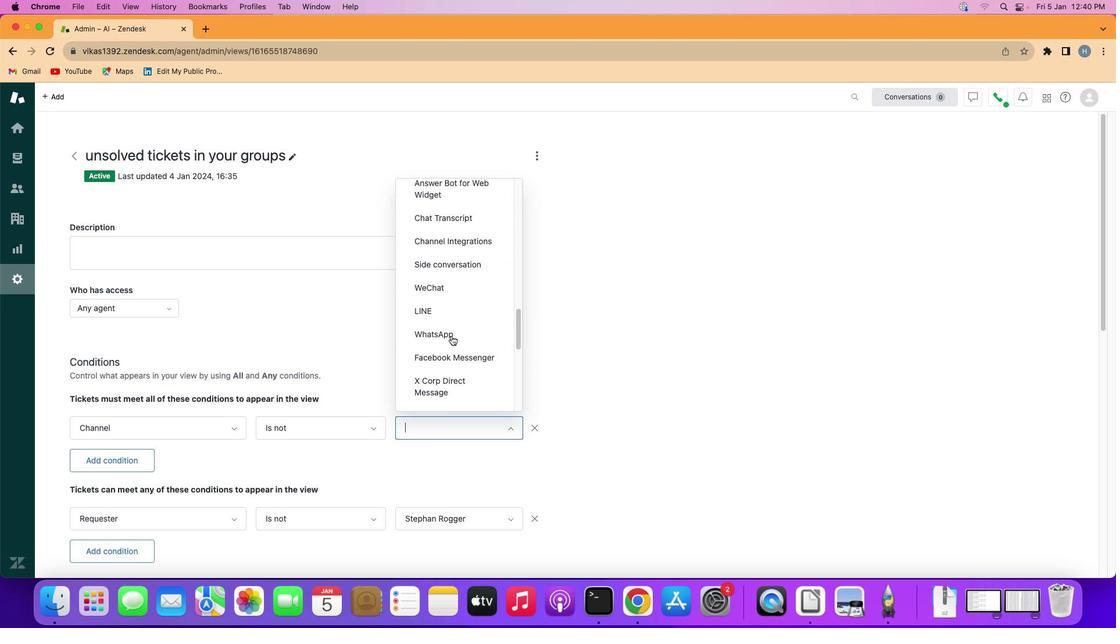 
Action: Mouse moved to (468, 321)
Screenshot: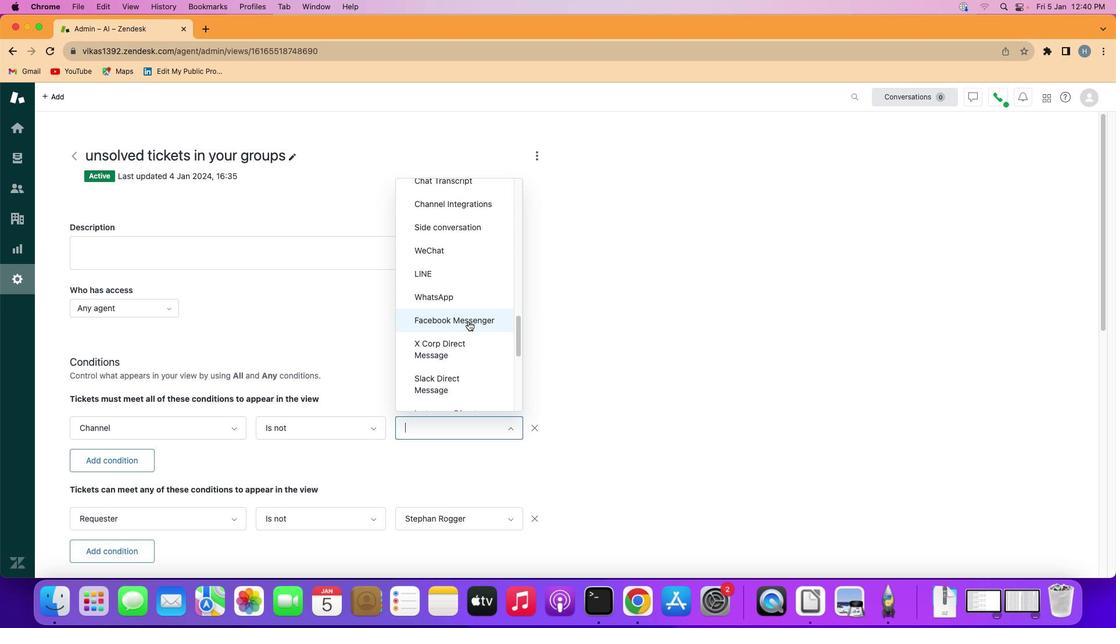
Action: Mouse pressed left at (468, 321)
Screenshot: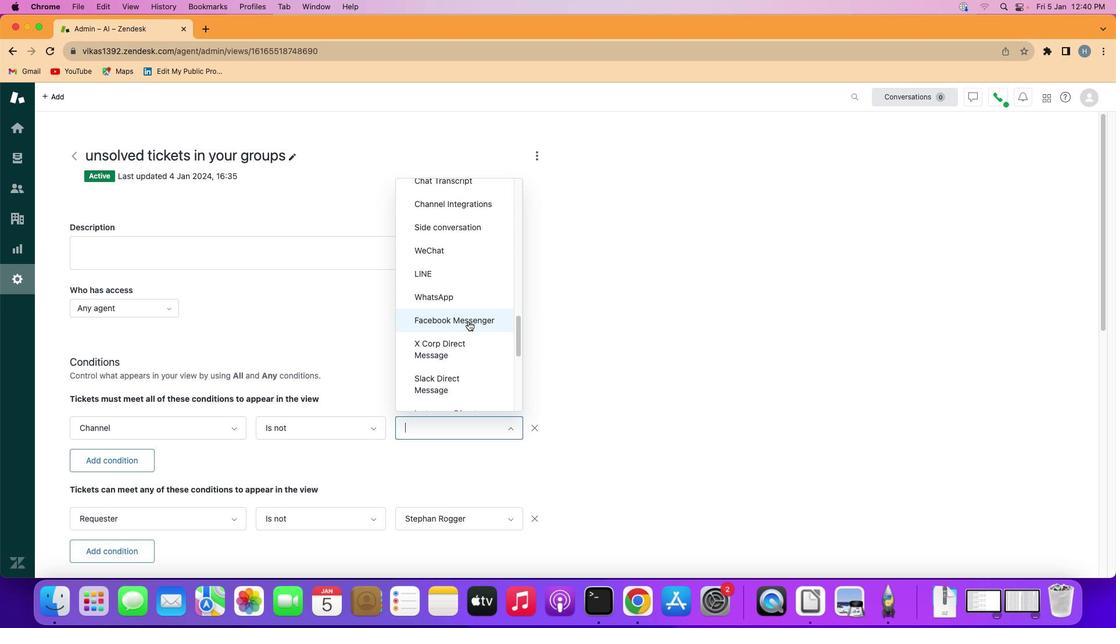 
Action: Mouse moved to (458, 344)
Screenshot: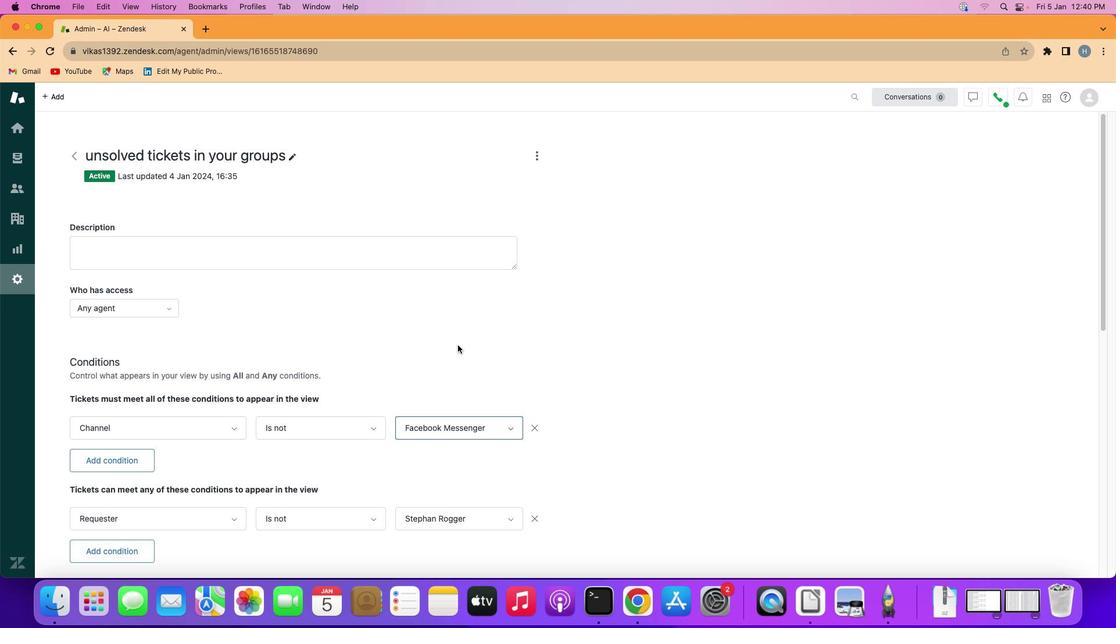 
